 Task: Look for space in San Sebastián de los Reyes, Spain from 1st June, 2023 to 9th June, 2023 for 5 adults in price range Rs.6000 to Rs.12000. Place can be entire place with 3 bedrooms having 3 beds and 3 bathrooms. Property type can be house, flat, guest house. Booking option can be shelf check-in. Required host language is English.
Action: Mouse moved to (305, 144)
Screenshot: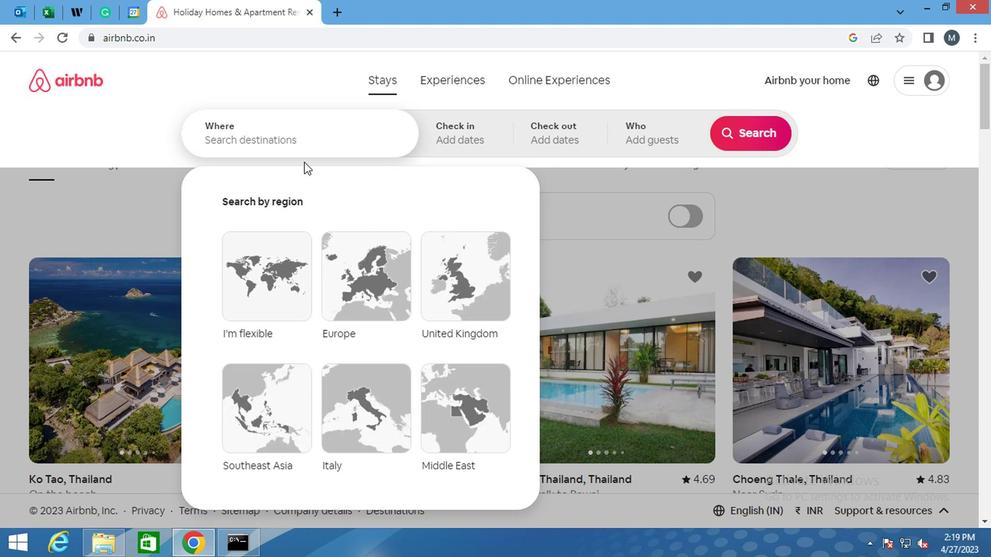 
Action: Mouse pressed left at (305, 144)
Screenshot: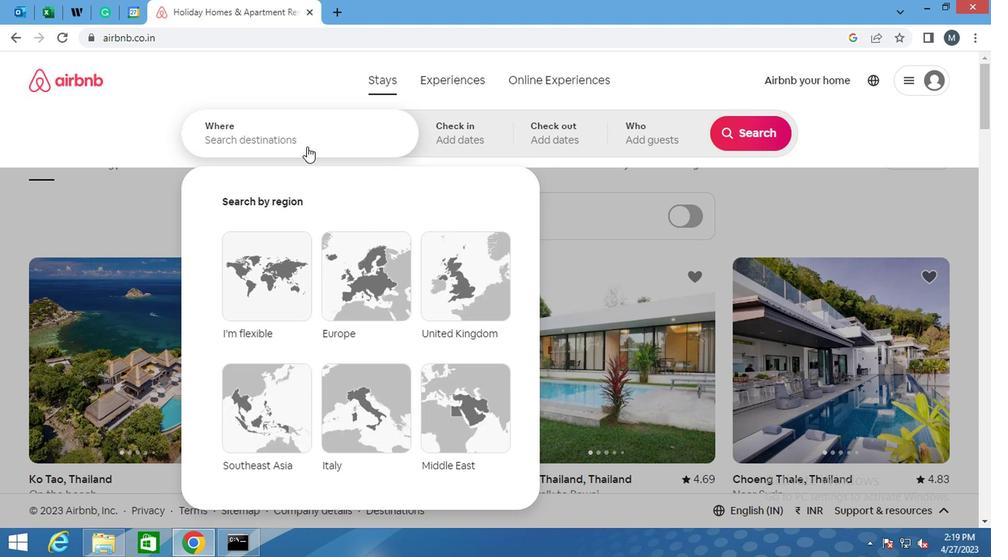 
Action: Key pressed <Key.shift>SAN<Key.space><Key.shift><Key.shift><Key.shift><Key.shift><Key.shift><Key.shift><Key.shift><Key.shift><Key.shift>SEBASTIAN<Key.space>DE<Key.space>LOS<Key.space><Key.shift>REYES,<Key.space><Key.shift>SPAIN
Screenshot: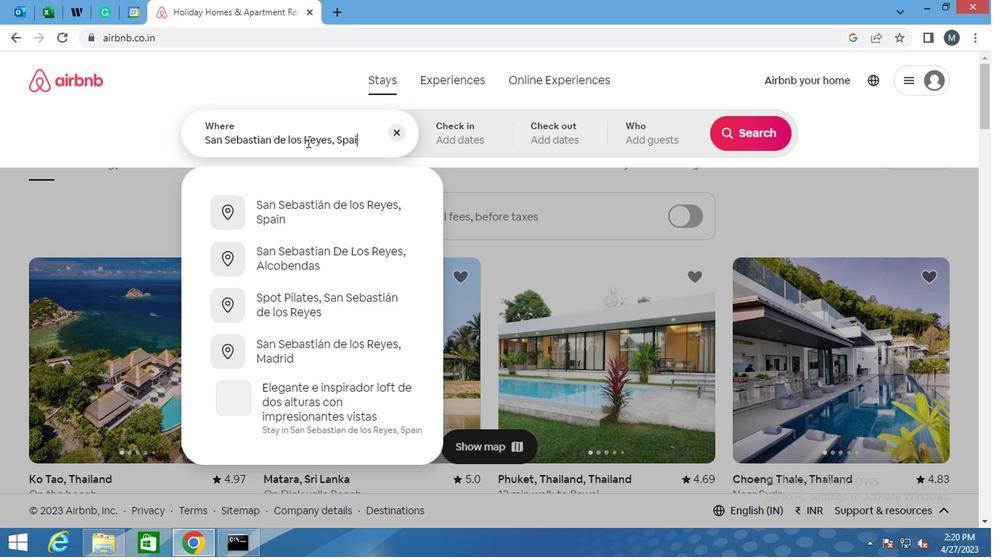 
Action: Mouse moved to (319, 216)
Screenshot: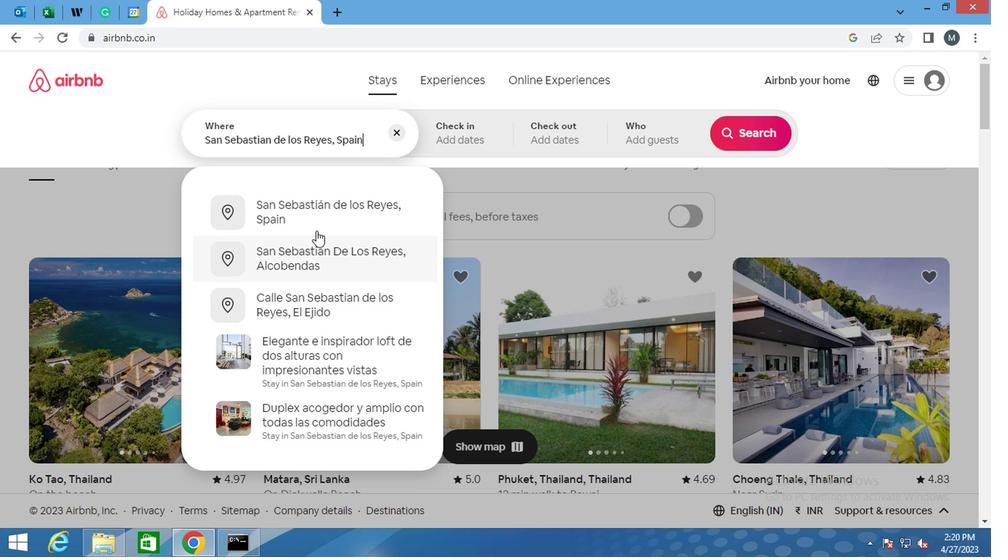 
Action: Mouse pressed left at (319, 216)
Screenshot: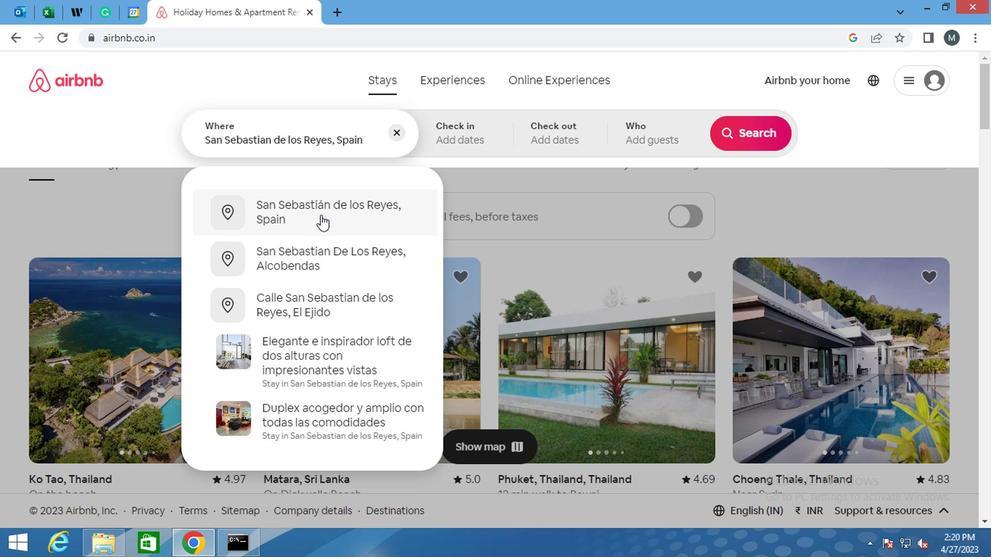 
Action: Mouse moved to (747, 245)
Screenshot: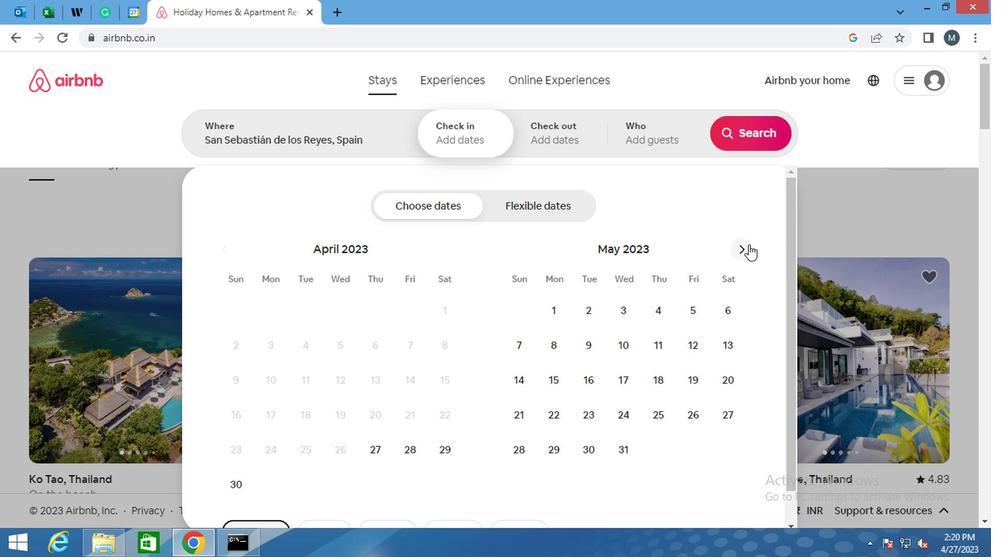 
Action: Mouse pressed left at (747, 245)
Screenshot: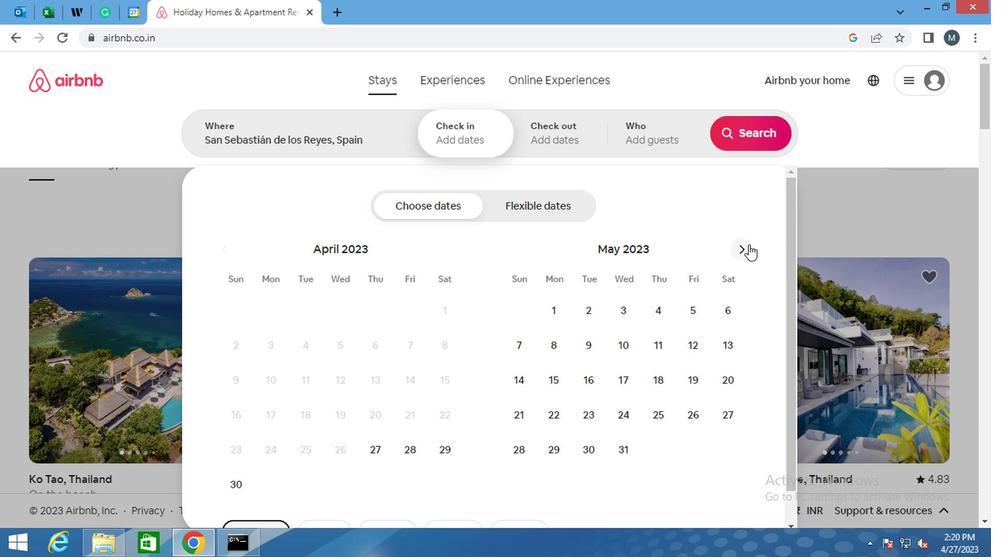 
Action: Mouse moved to (744, 245)
Screenshot: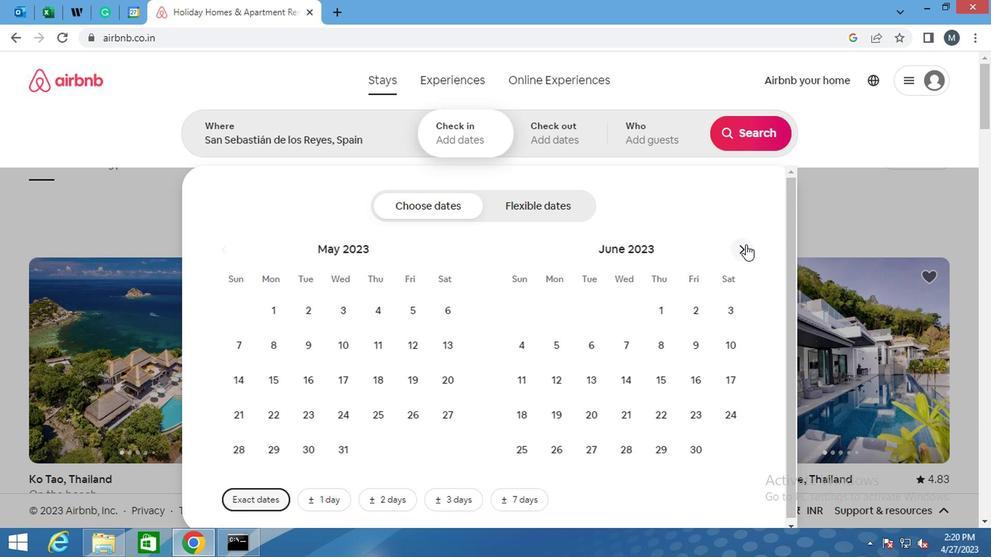 
Action: Mouse pressed left at (744, 245)
Screenshot: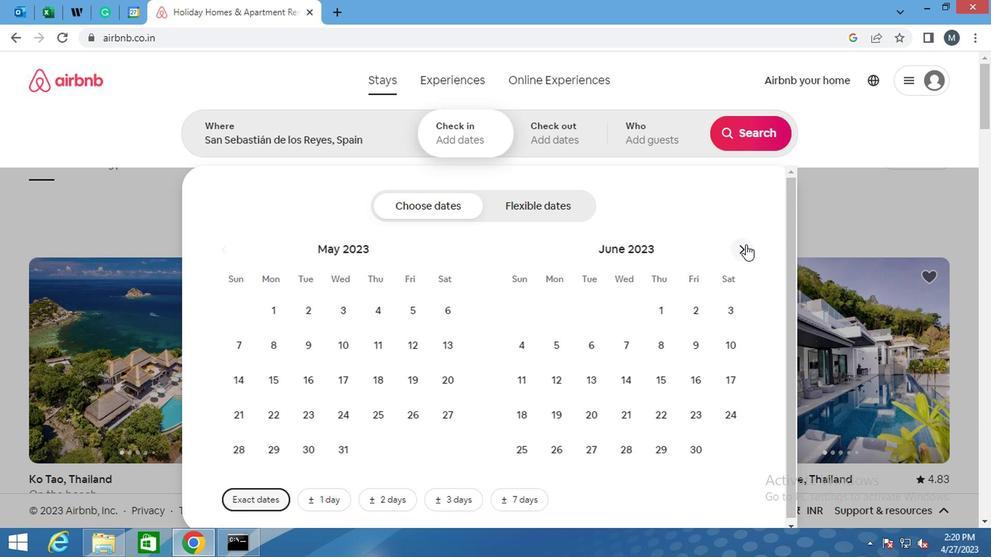 
Action: Mouse moved to (372, 310)
Screenshot: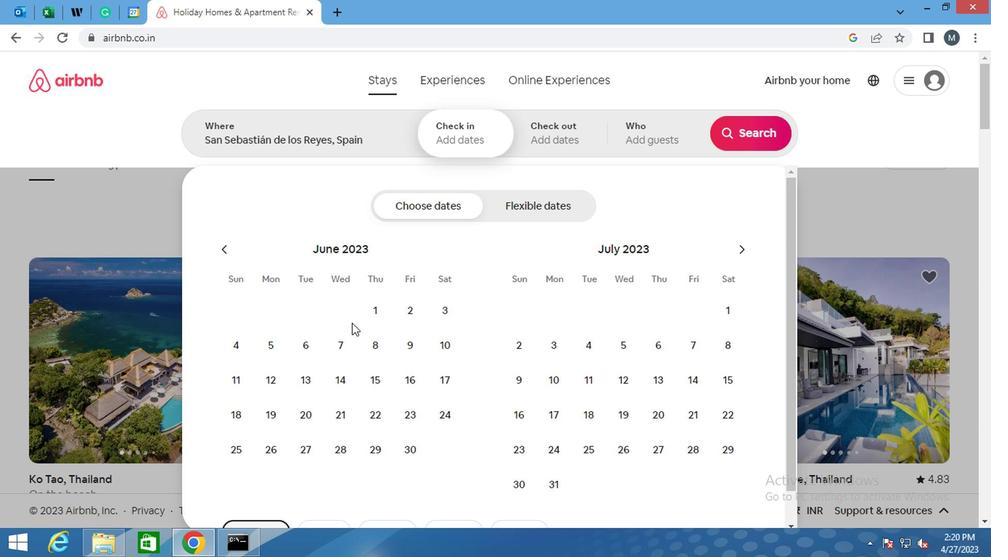 
Action: Mouse pressed left at (372, 310)
Screenshot: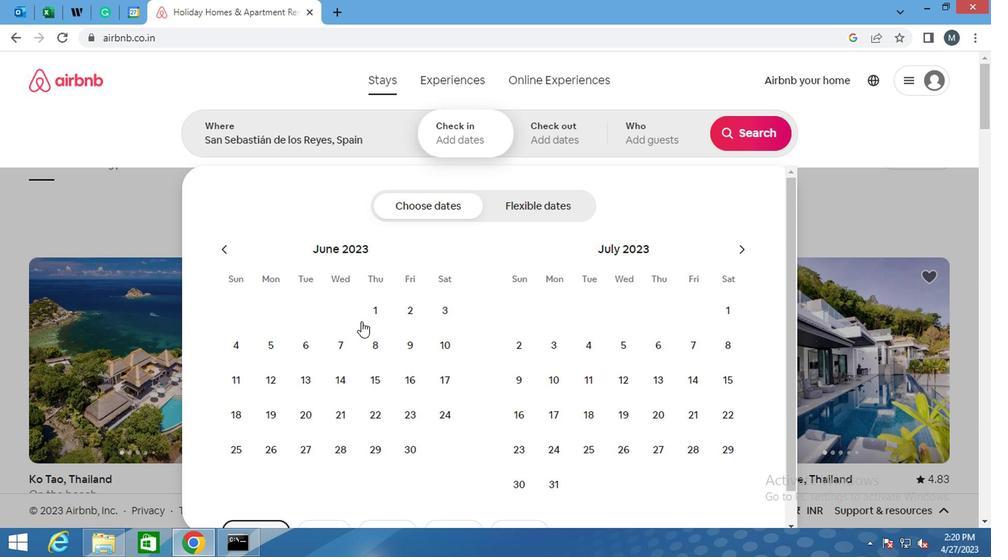 
Action: Mouse moved to (405, 346)
Screenshot: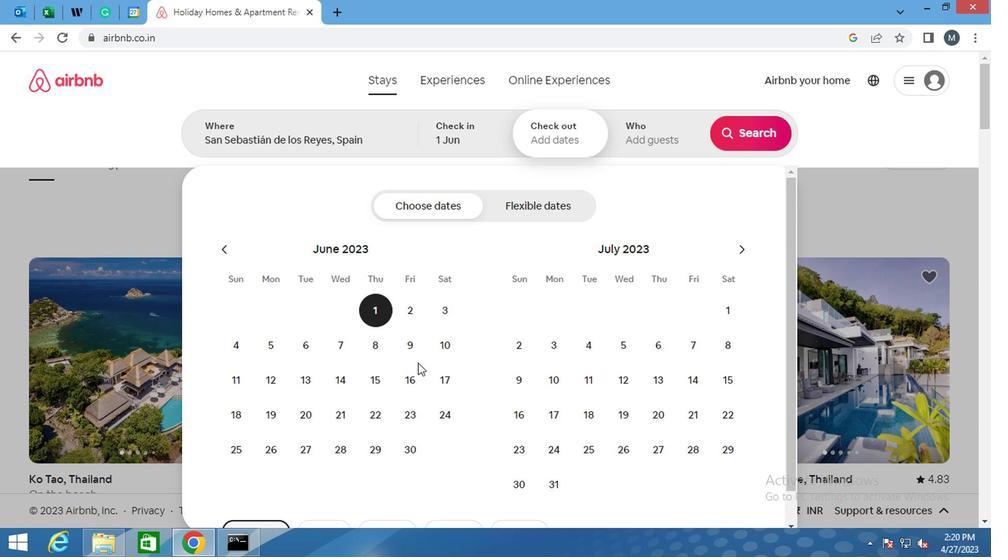 
Action: Mouse pressed left at (405, 346)
Screenshot: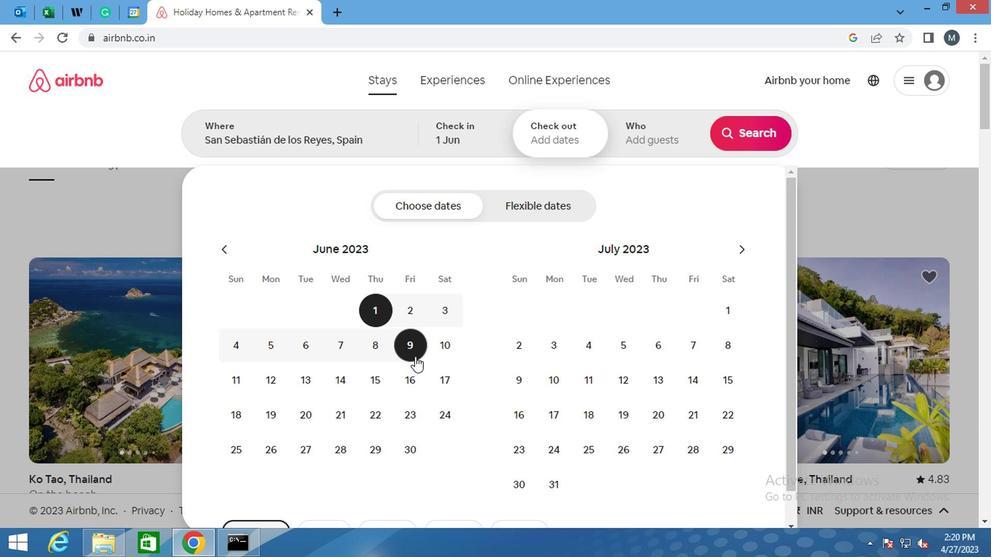 
Action: Mouse moved to (636, 129)
Screenshot: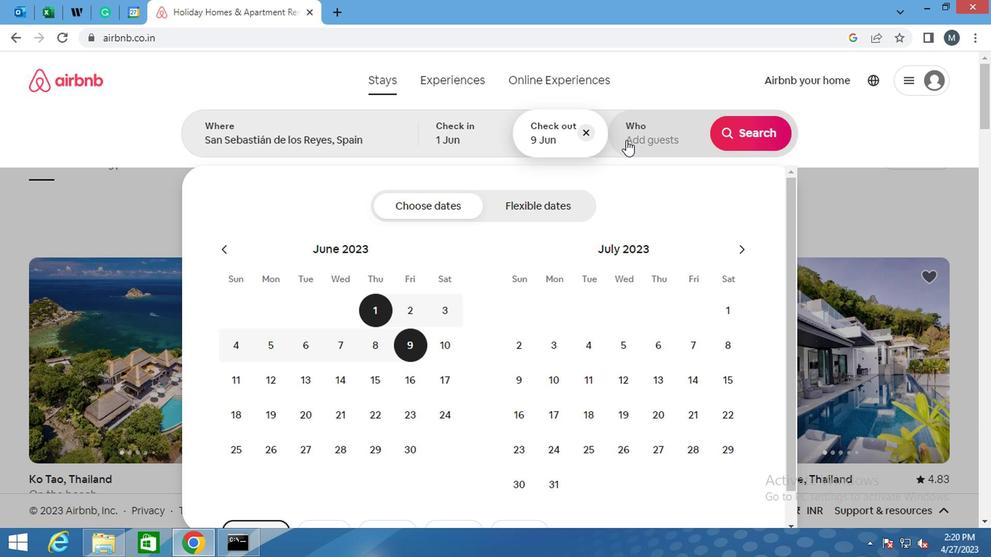 
Action: Mouse pressed left at (636, 129)
Screenshot: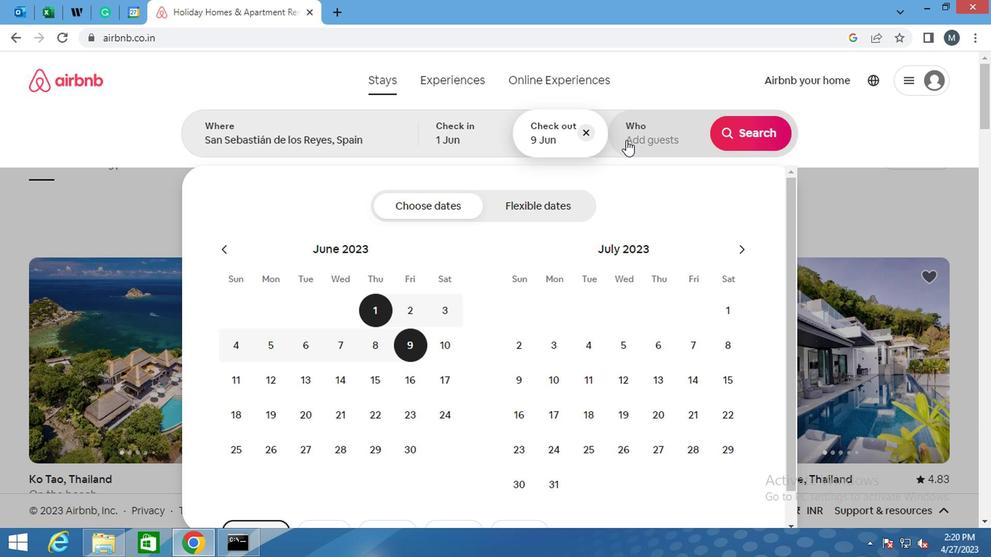 
Action: Mouse moved to (756, 209)
Screenshot: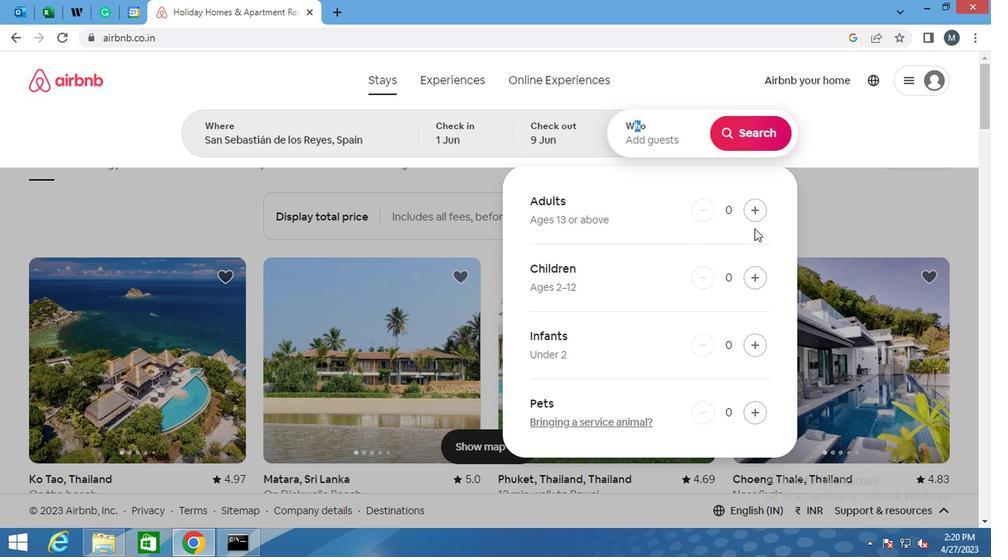 
Action: Mouse pressed left at (756, 209)
Screenshot: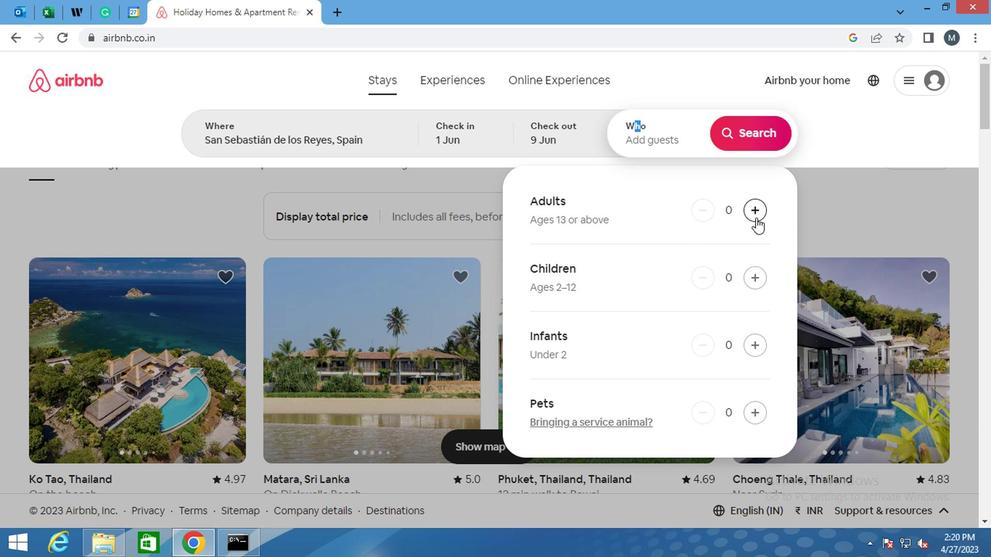 
Action: Mouse moved to (757, 209)
Screenshot: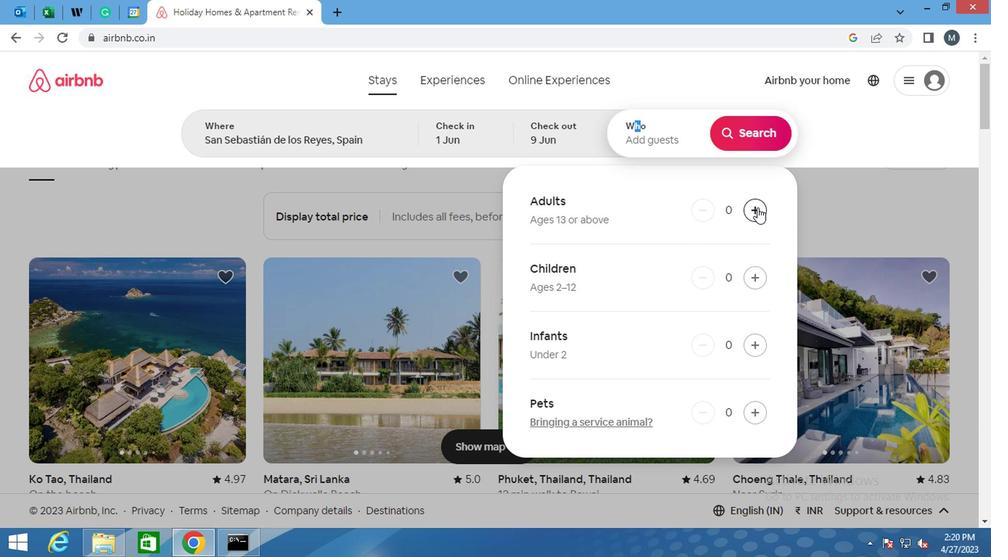 
Action: Mouse pressed left at (757, 209)
Screenshot: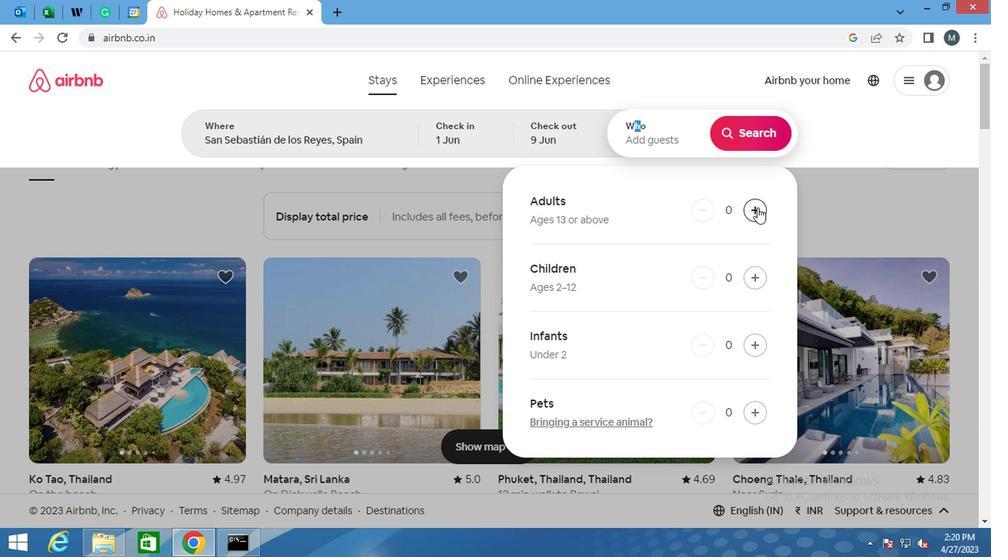 
Action: Mouse pressed left at (757, 209)
Screenshot: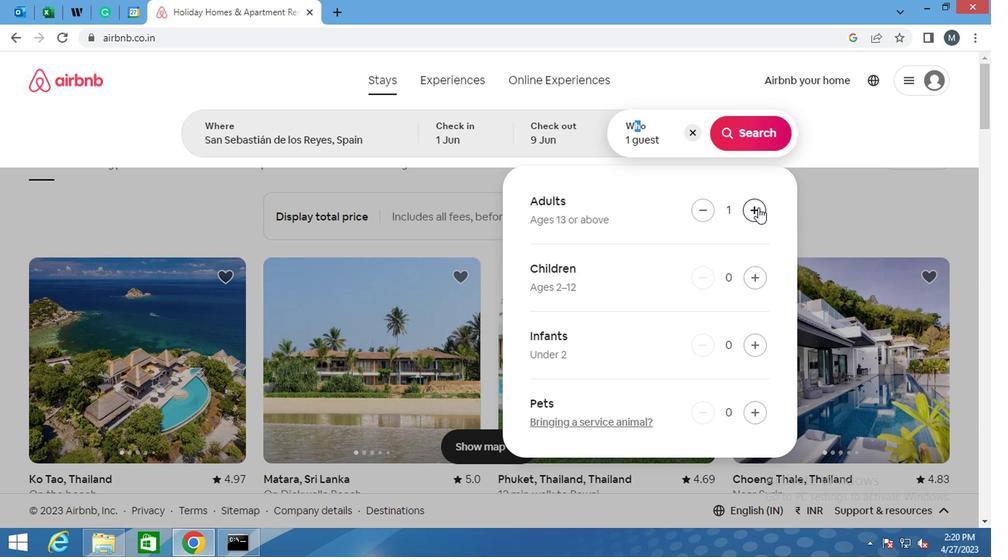 
Action: Mouse moved to (757, 209)
Screenshot: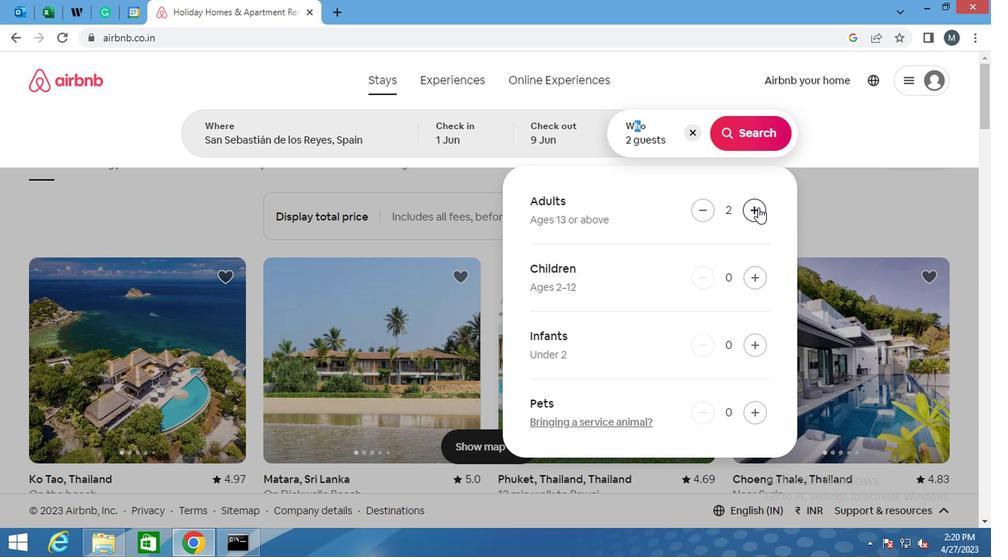 
Action: Mouse pressed left at (757, 209)
Screenshot: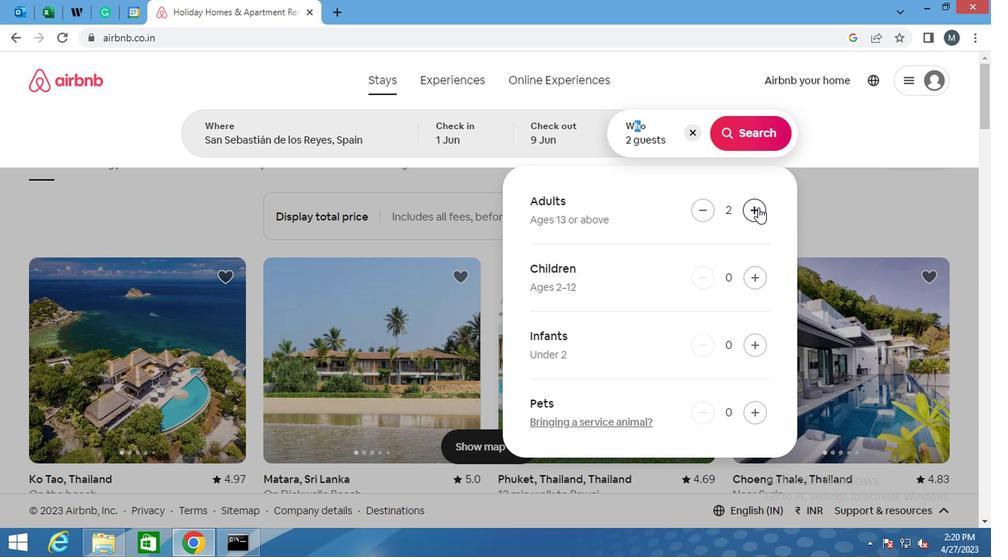 
Action: Mouse pressed left at (757, 209)
Screenshot: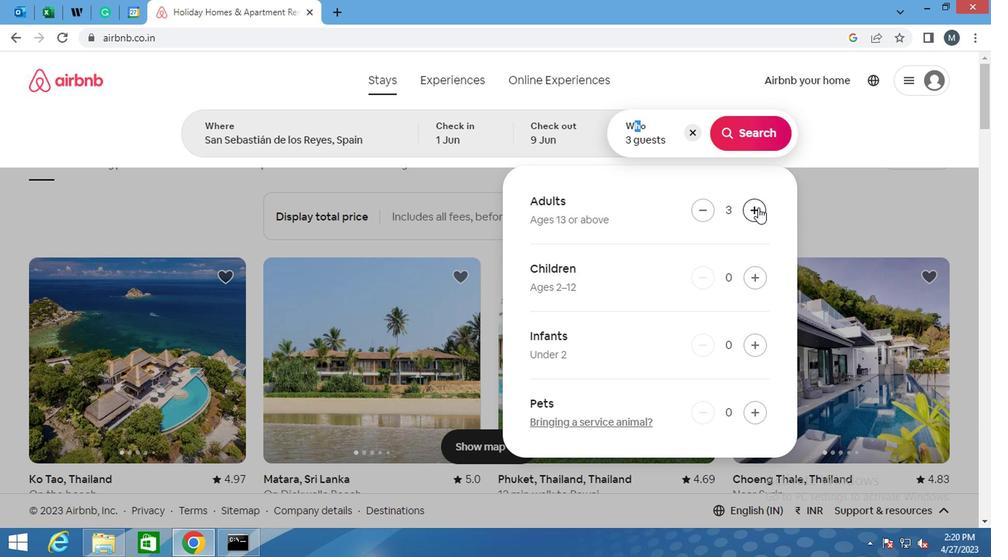 
Action: Mouse moved to (756, 136)
Screenshot: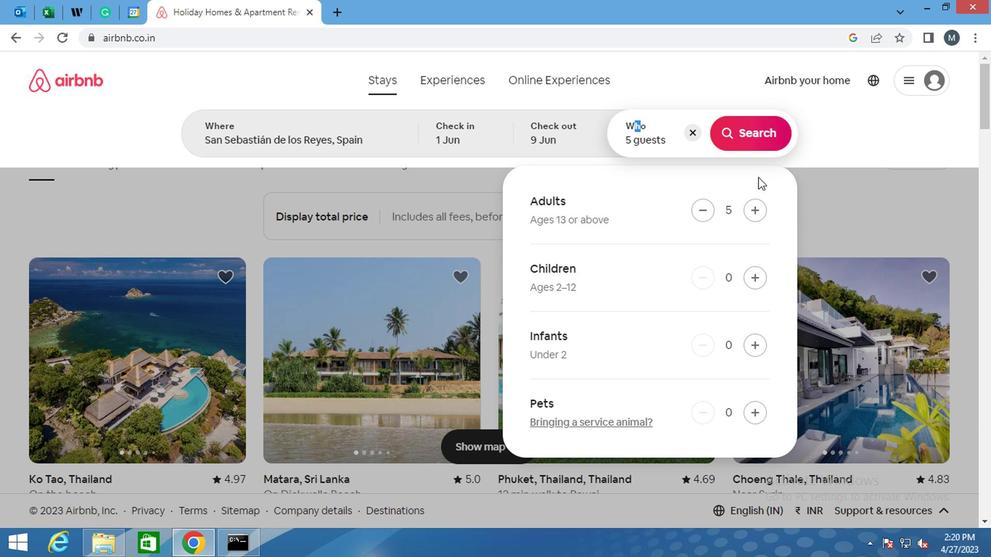 
Action: Mouse pressed left at (756, 136)
Screenshot: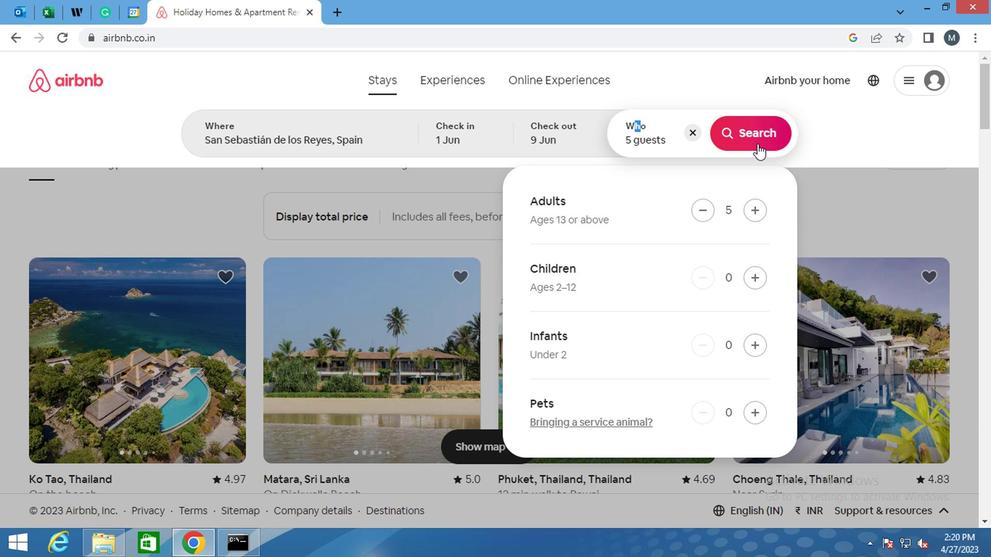 
Action: Mouse moved to (926, 140)
Screenshot: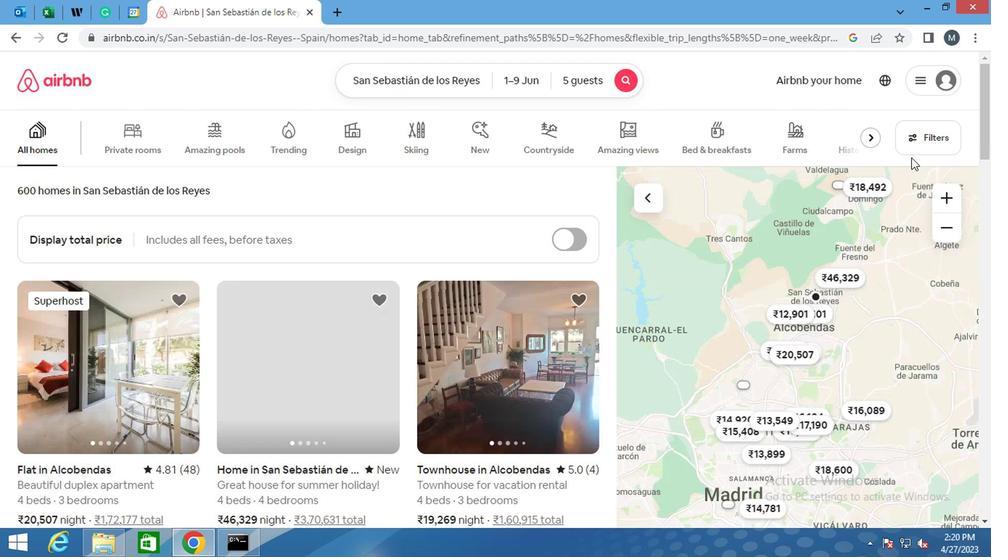 
Action: Mouse pressed left at (926, 140)
Screenshot: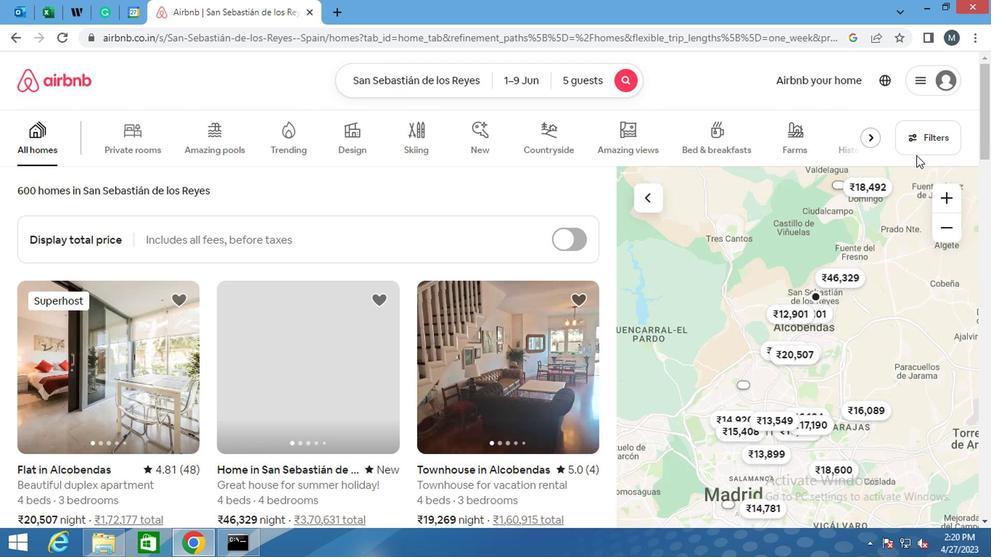 
Action: Mouse moved to (396, 311)
Screenshot: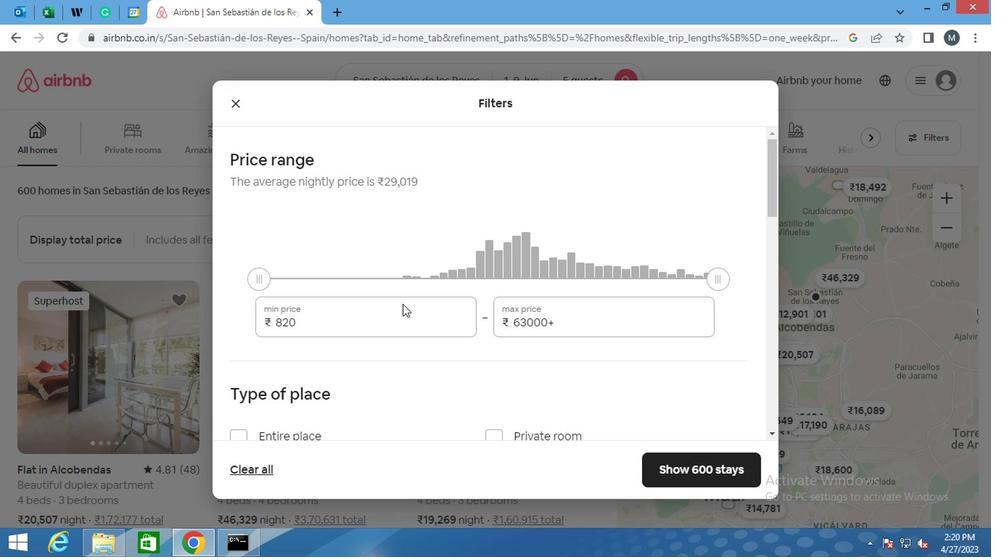 
Action: Mouse pressed left at (396, 311)
Screenshot: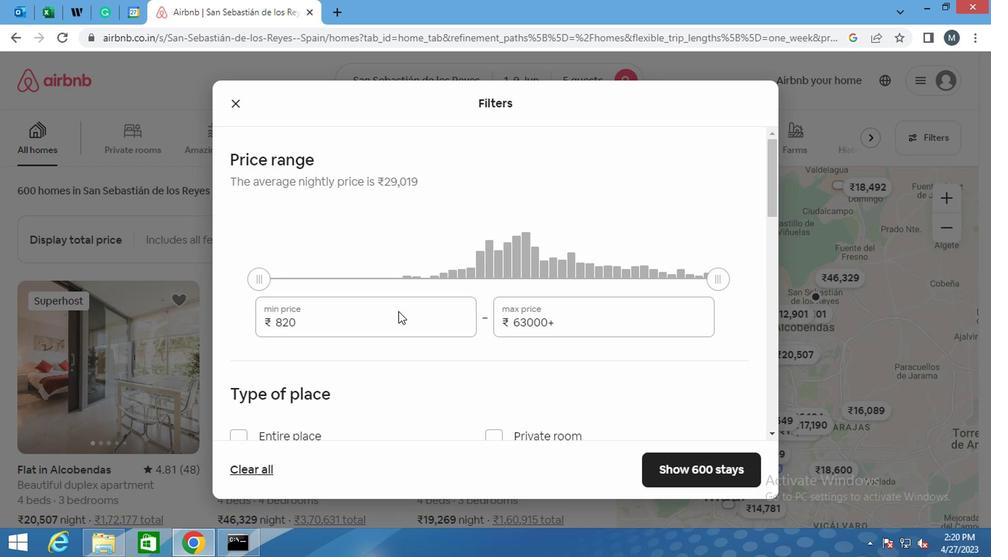 
Action: Mouse moved to (394, 314)
Screenshot: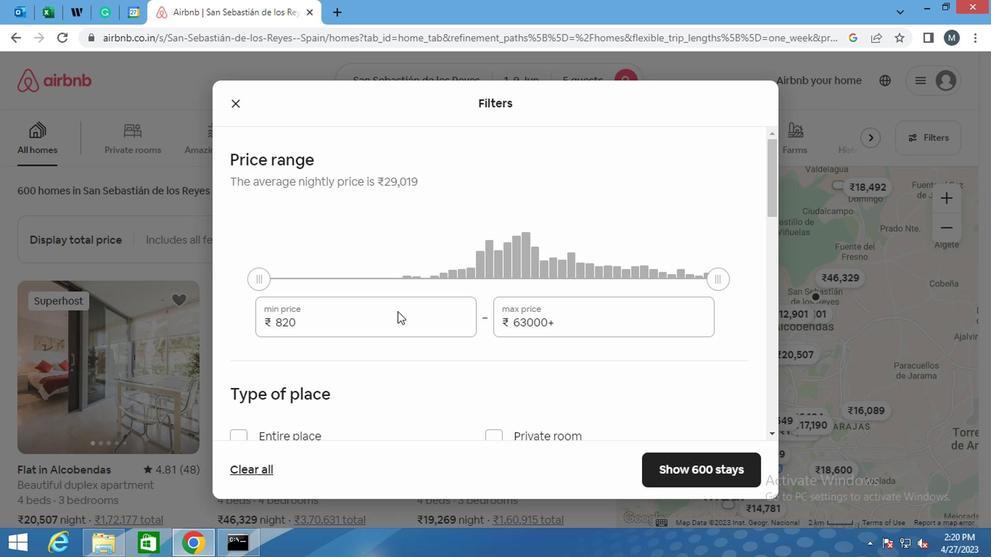 
Action: Key pressed <Key.backspace><Key.backspace><Key.backspace><Key.backspace><Key.backspace><Key.backspace><Key.backspace><Key.backspace>6000
Screenshot: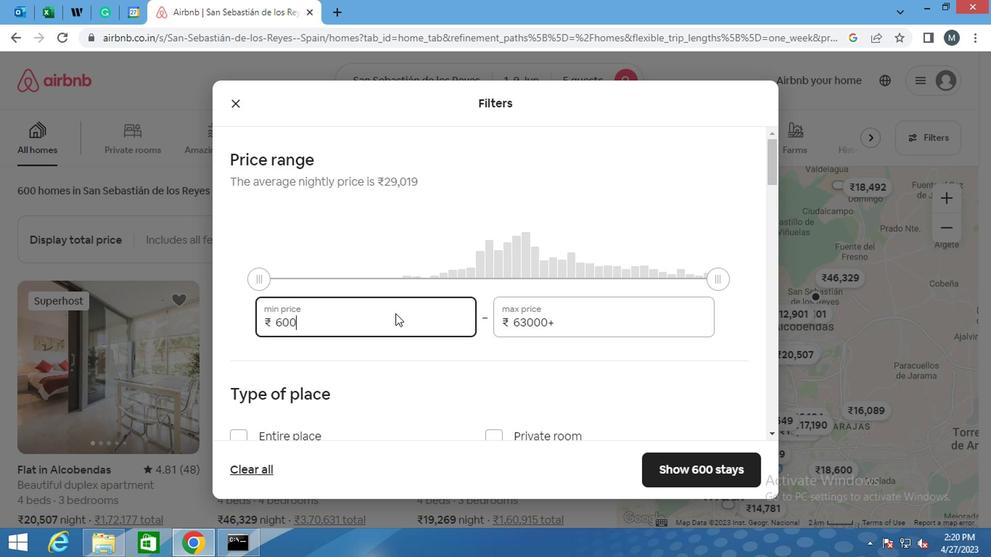 
Action: Mouse moved to (561, 323)
Screenshot: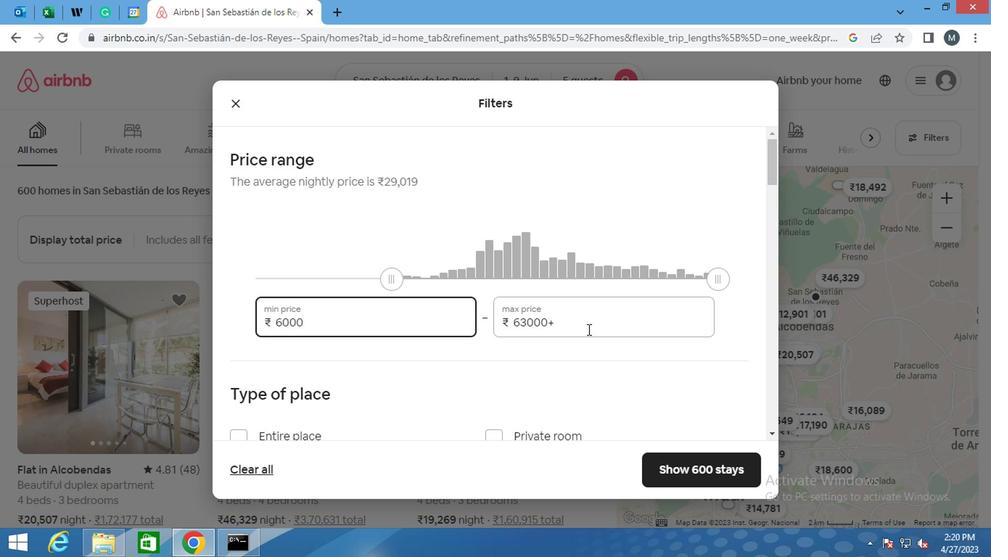 
Action: Mouse pressed left at (561, 323)
Screenshot: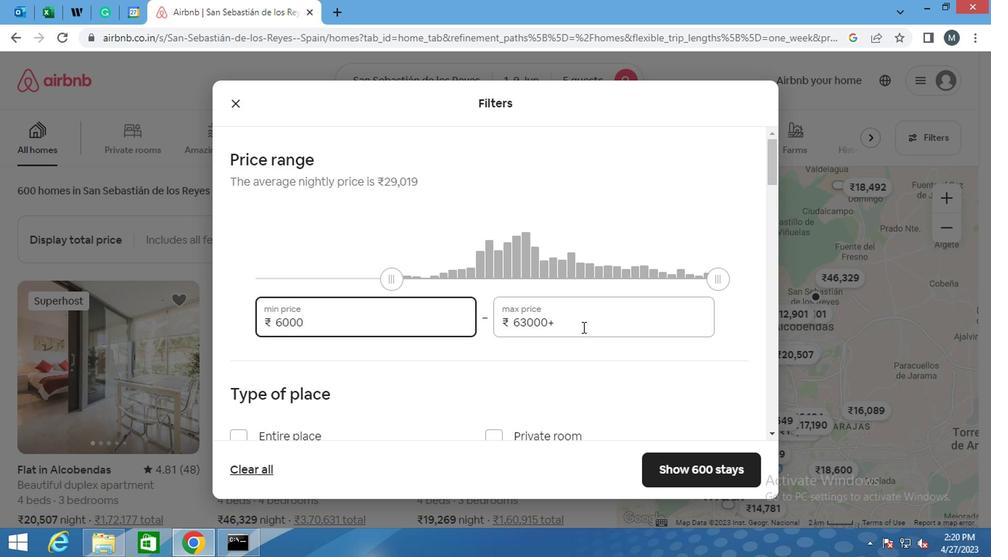 
Action: Mouse pressed left at (561, 323)
Screenshot: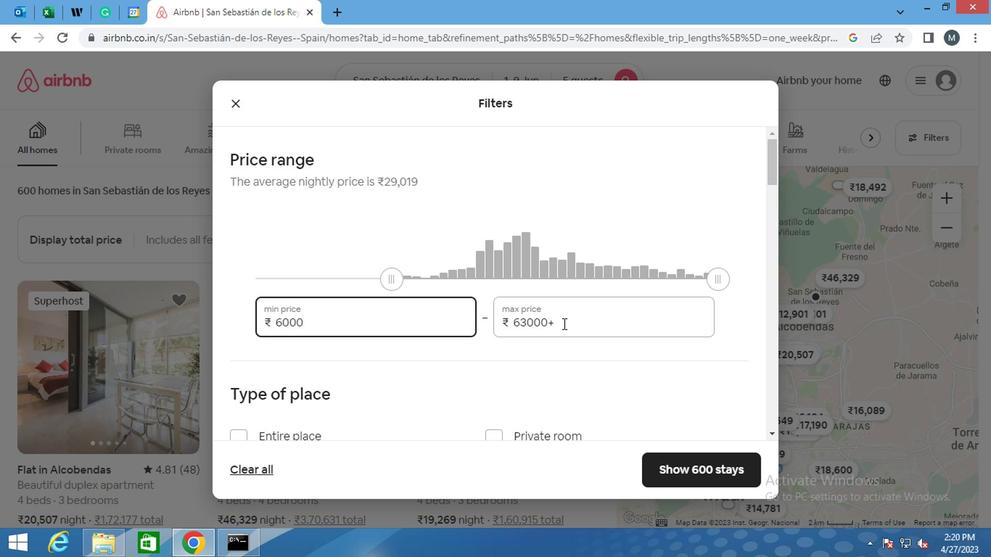 
Action: Mouse pressed left at (561, 323)
Screenshot: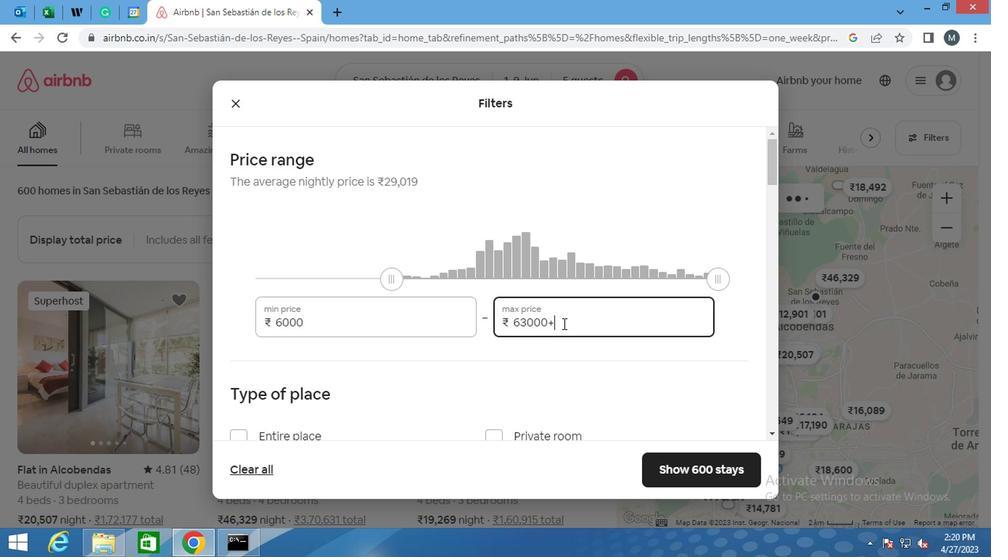 
Action: Mouse pressed left at (561, 323)
Screenshot: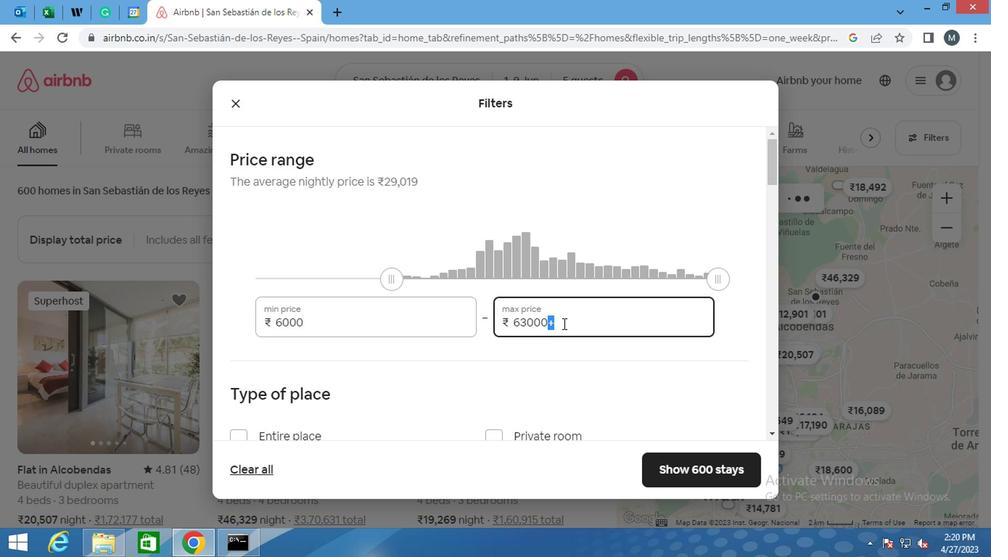 
Action: Key pressed 12000
Screenshot: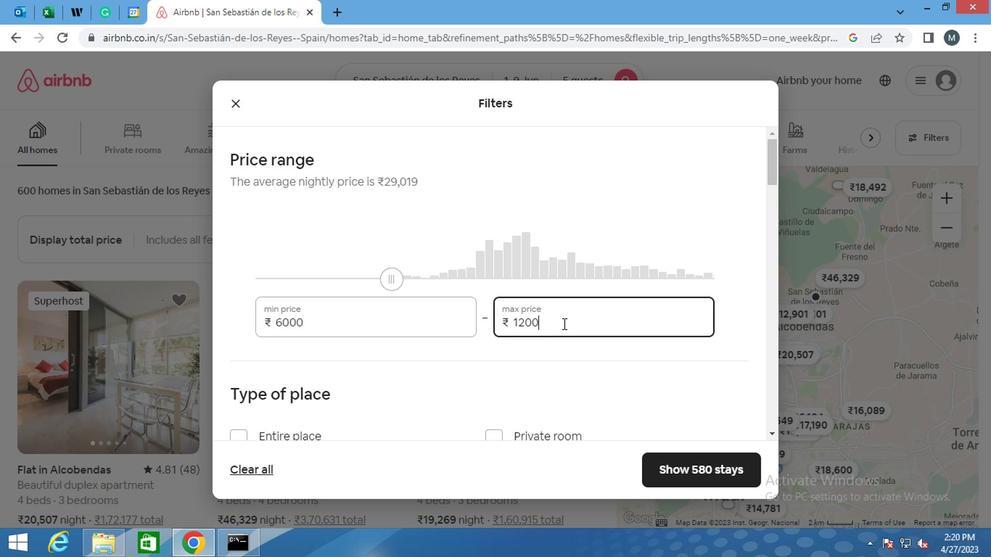 
Action: Mouse moved to (527, 326)
Screenshot: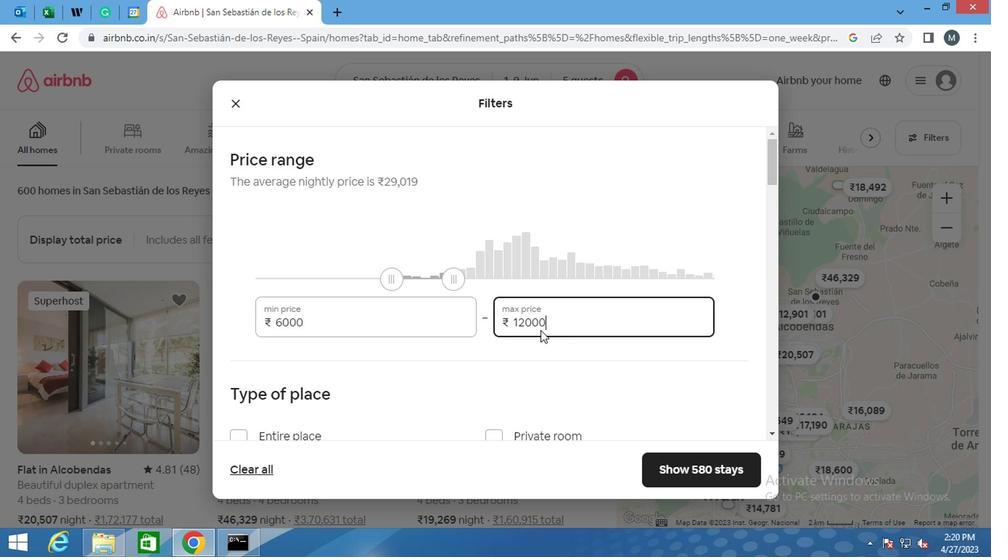 
Action: Mouse scrolled (527, 325) with delta (0, -1)
Screenshot: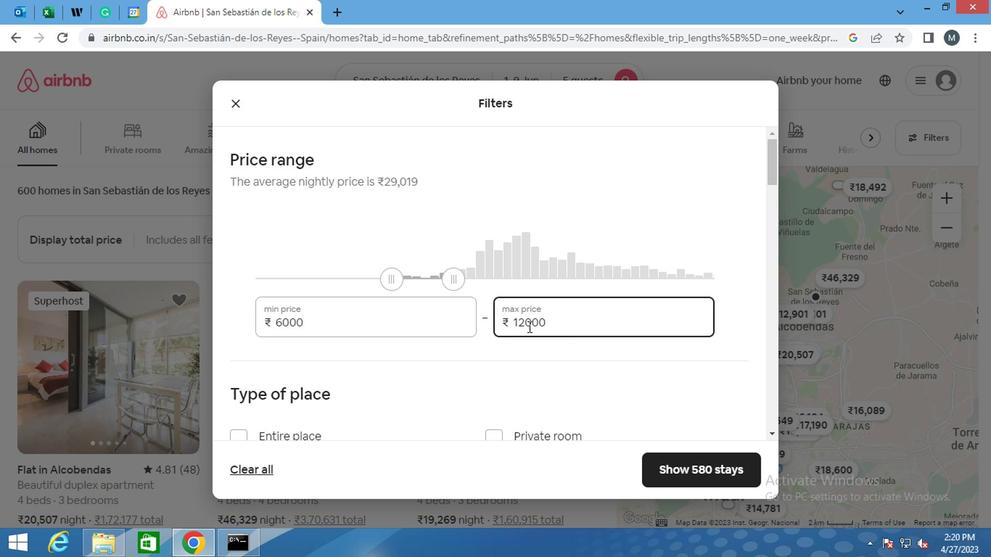 
Action: Mouse scrolled (527, 325) with delta (0, -1)
Screenshot: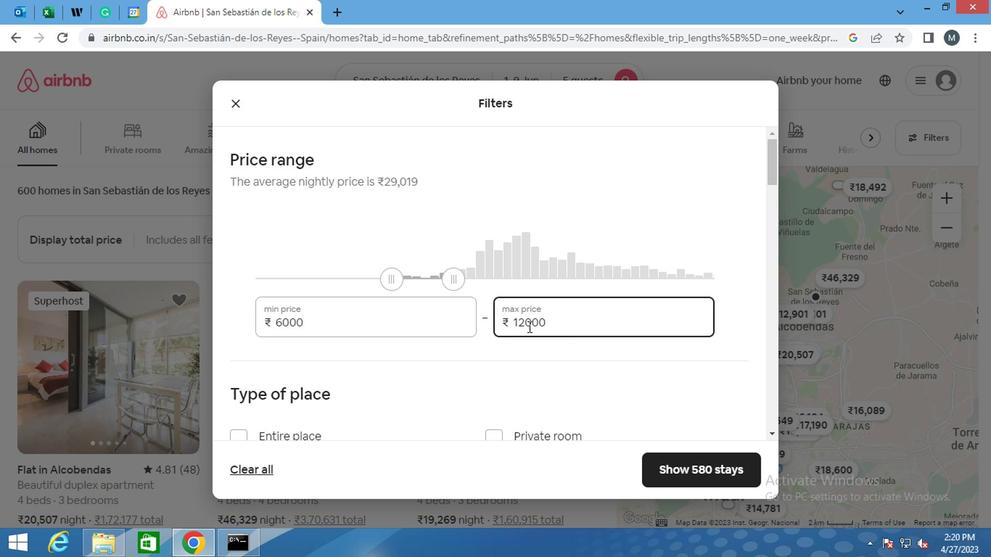 
Action: Mouse moved to (348, 331)
Screenshot: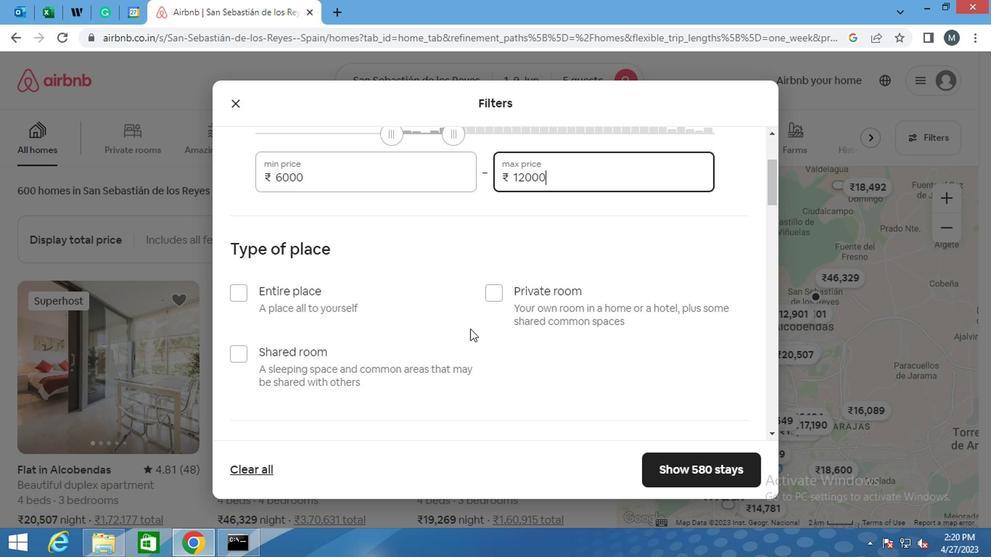 
Action: Mouse scrolled (348, 330) with delta (0, 0)
Screenshot: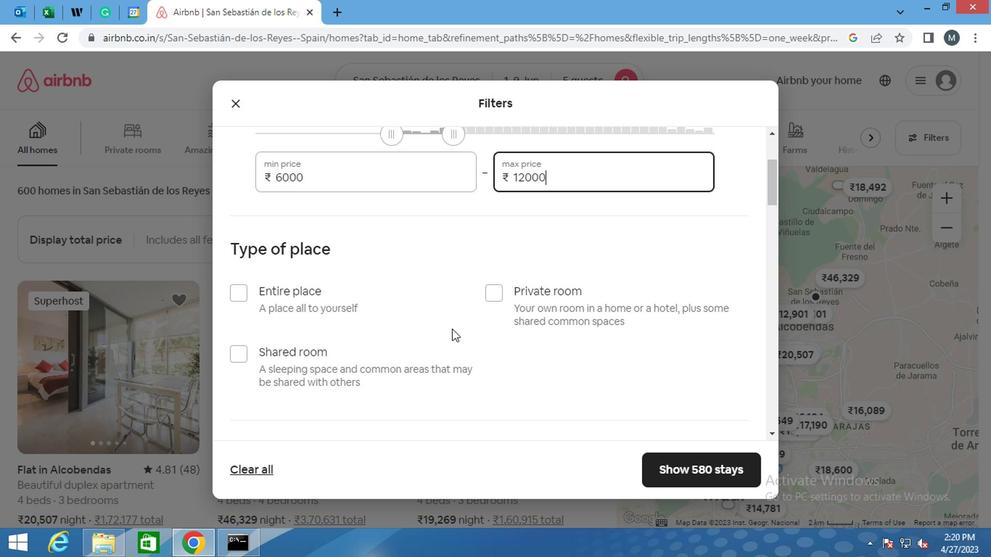 
Action: Mouse moved to (232, 220)
Screenshot: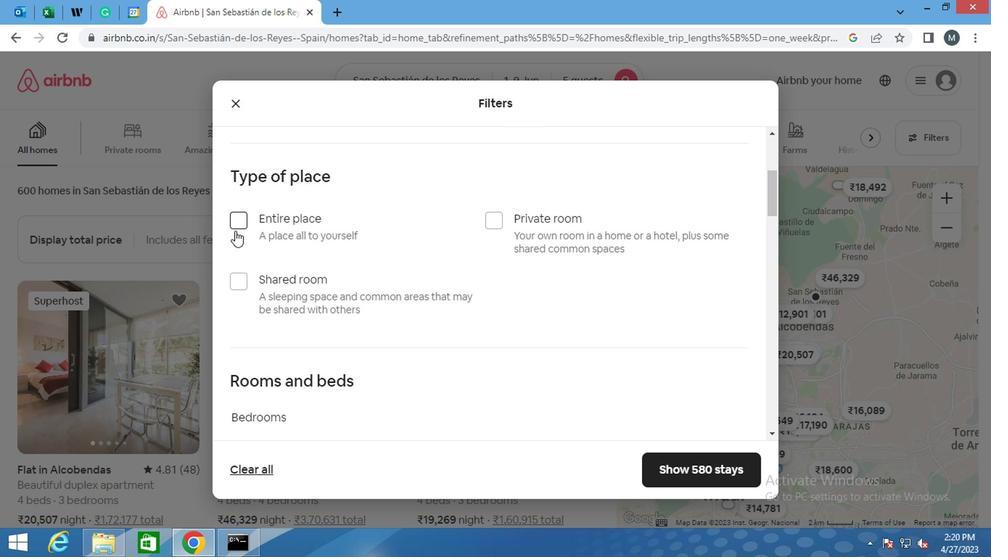 
Action: Mouse pressed left at (232, 220)
Screenshot: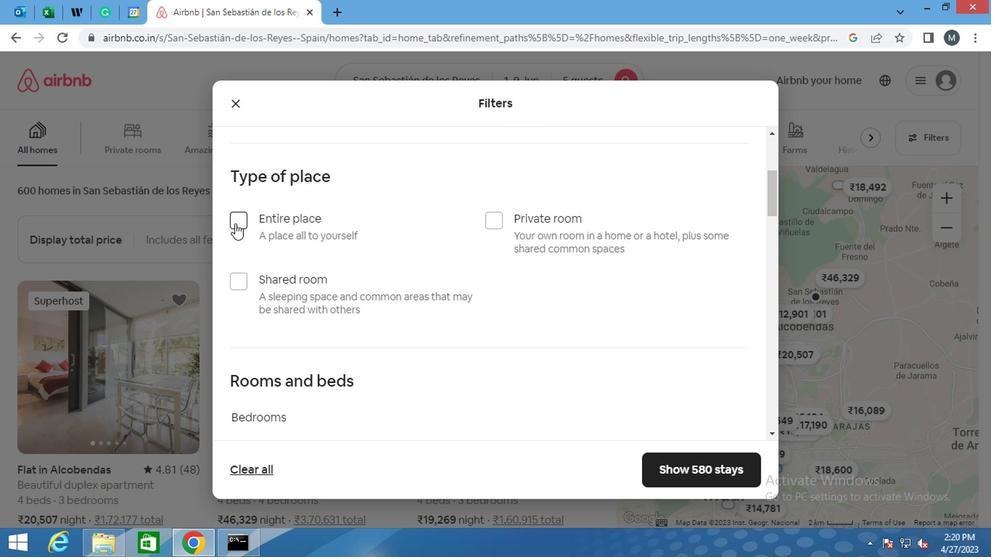 
Action: Mouse moved to (335, 245)
Screenshot: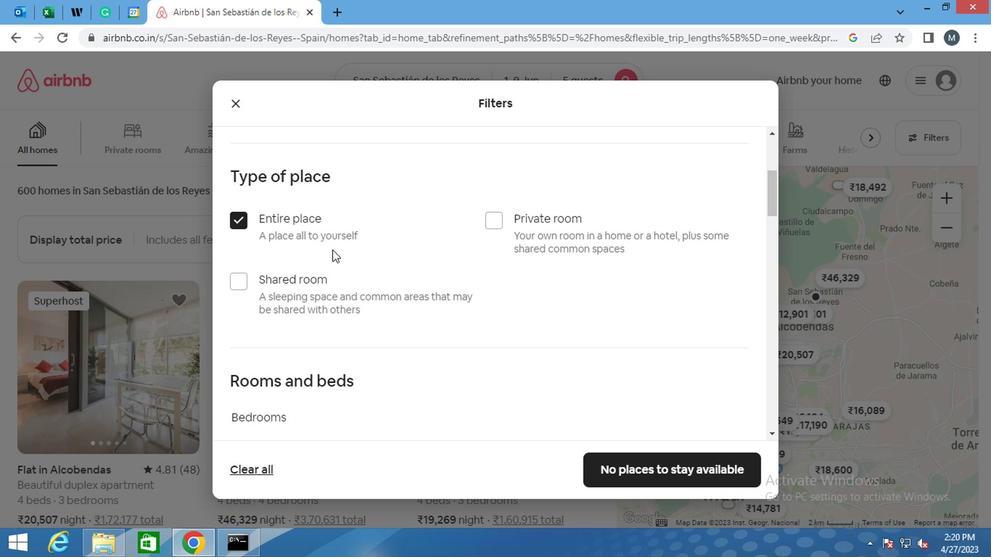 
Action: Mouse scrolled (335, 244) with delta (0, -1)
Screenshot: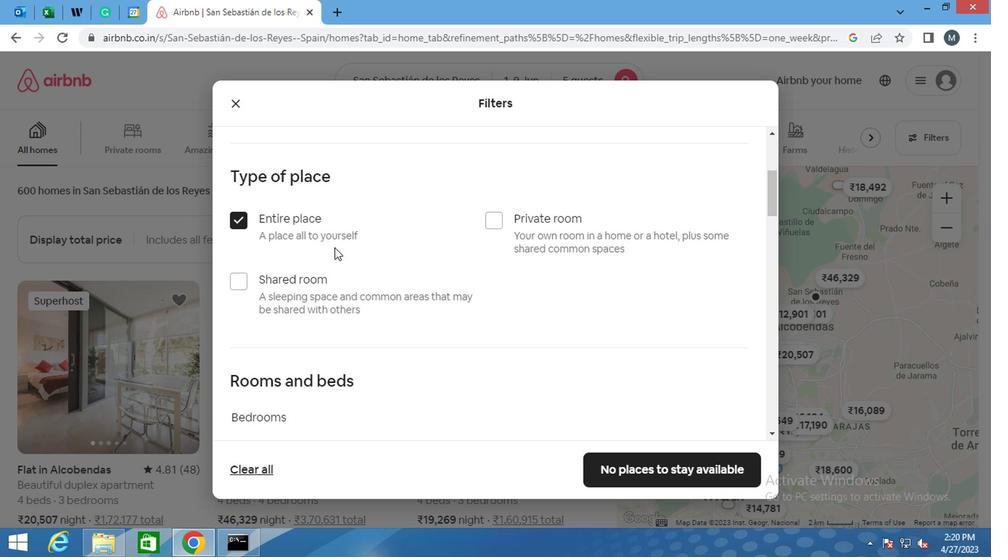 
Action: Mouse scrolled (335, 244) with delta (0, -1)
Screenshot: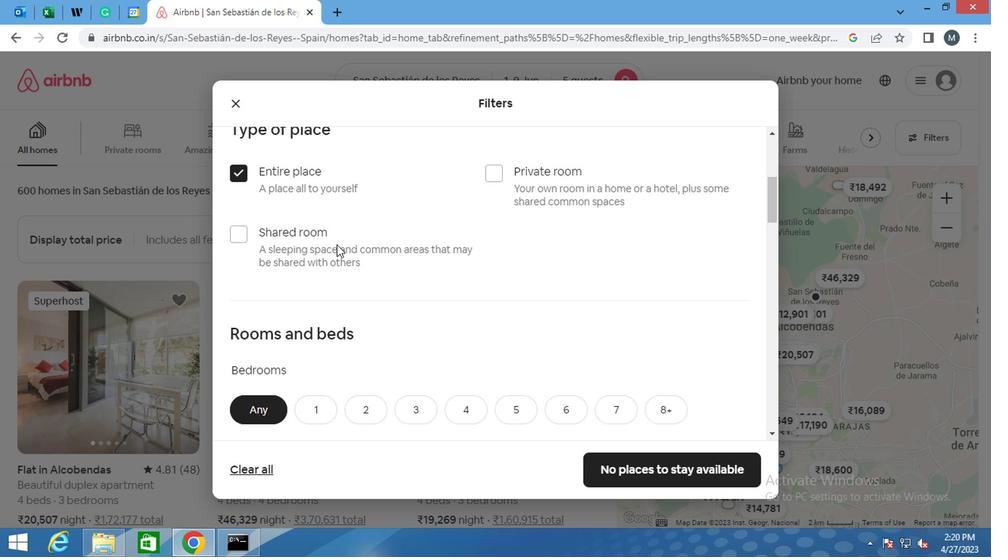 
Action: Mouse moved to (405, 315)
Screenshot: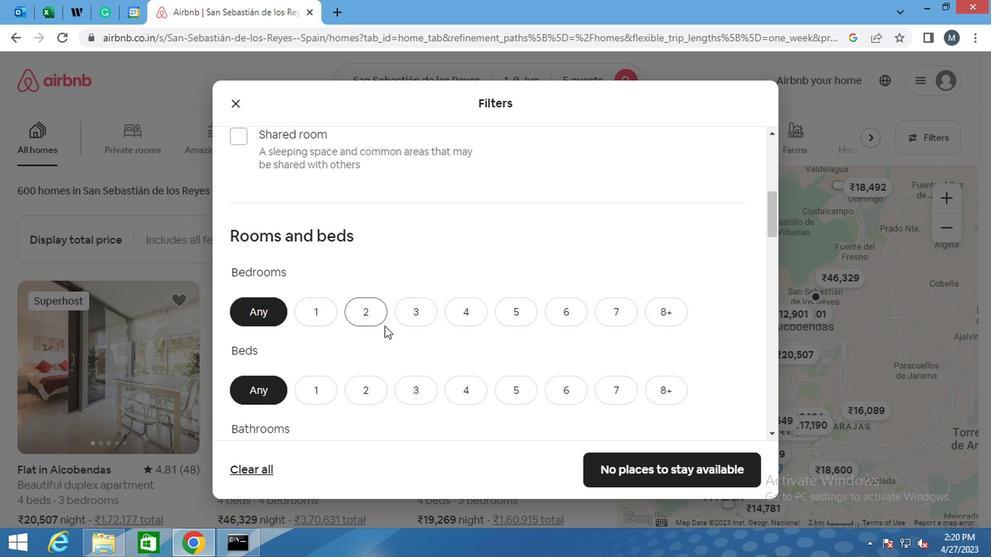 
Action: Mouse pressed left at (405, 315)
Screenshot: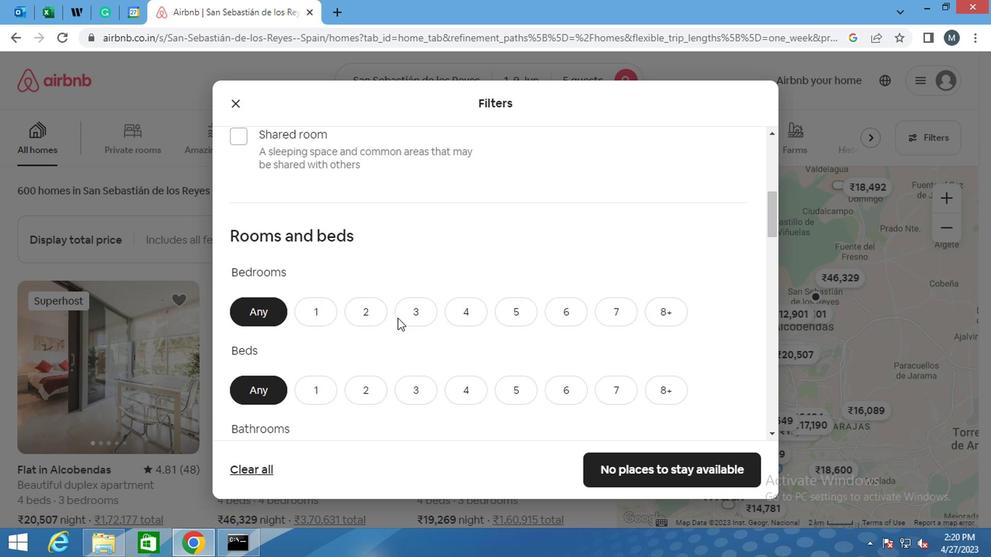 
Action: Mouse moved to (404, 314)
Screenshot: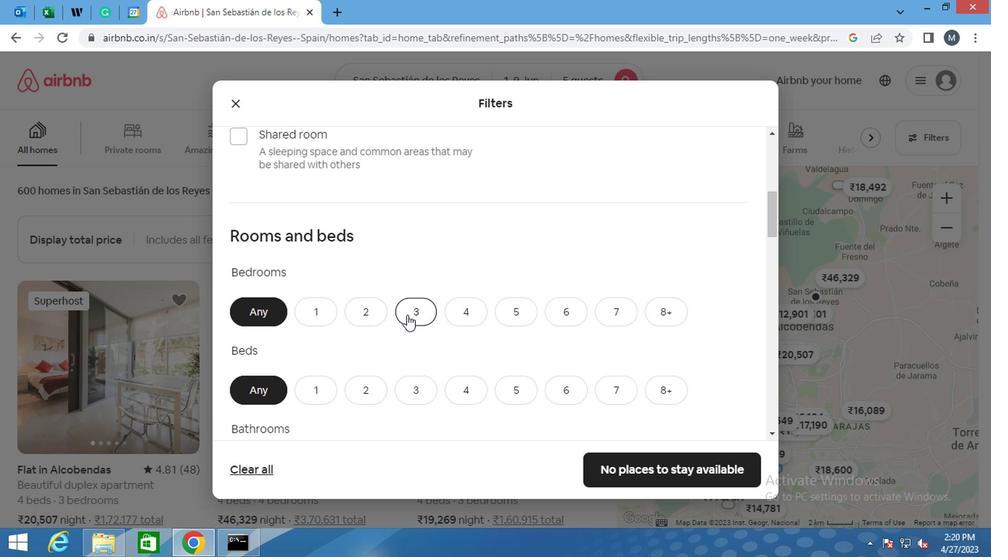 
Action: Mouse scrolled (404, 314) with delta (0, 0)
Screenshot: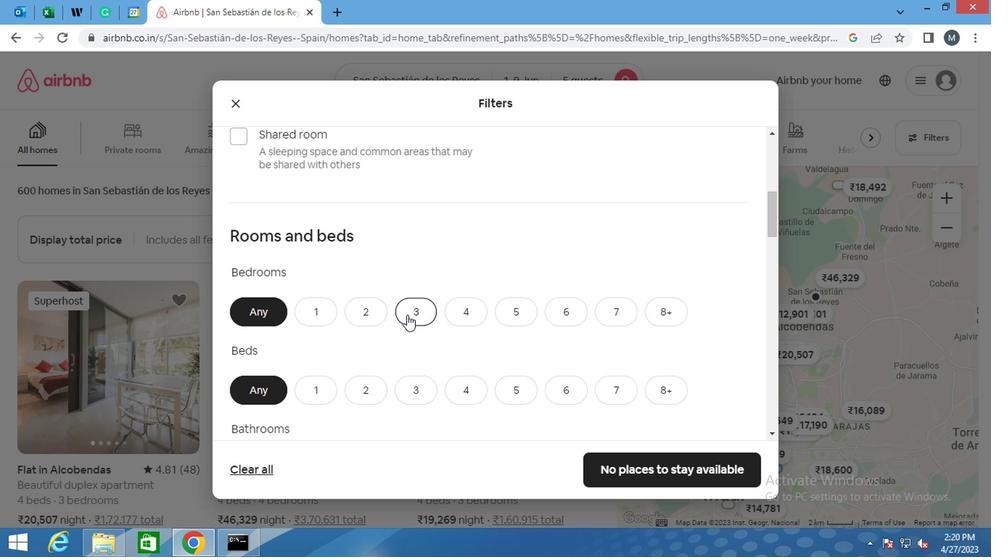 
Action: Mouse moved to (403, 315)
Screenshot: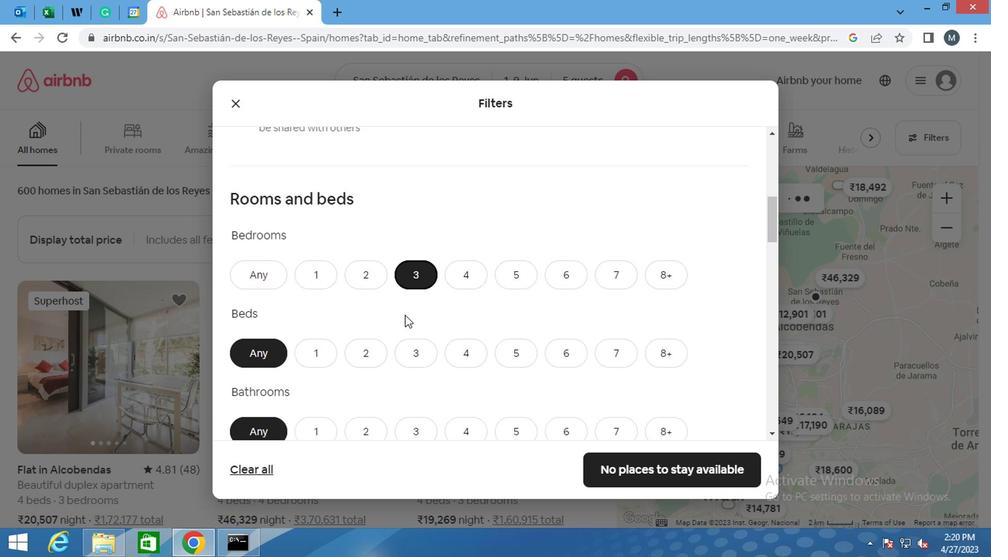 
Action: Mouse pressed left at (403, 315)
Screenshot: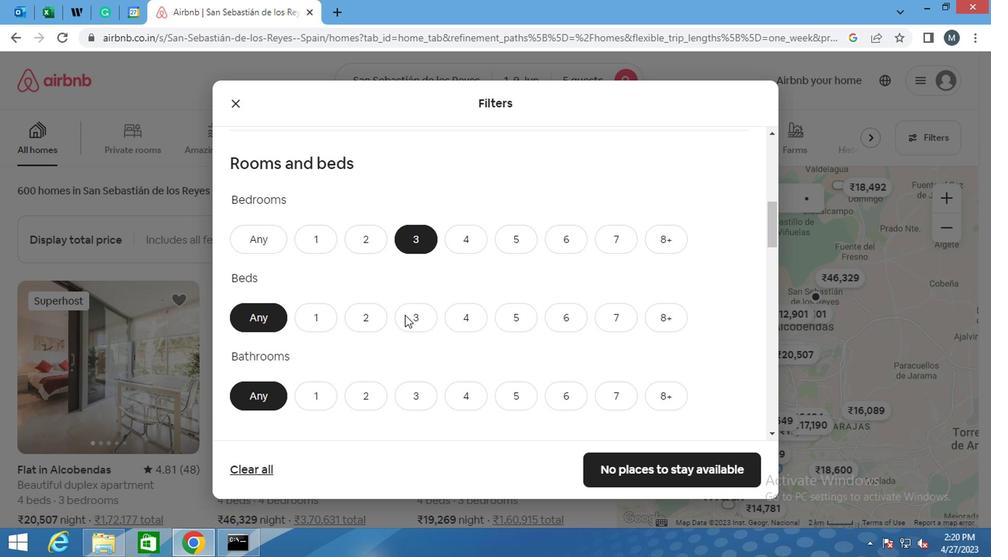 
Action: Mouse moved to (403, 312)
Screenshot: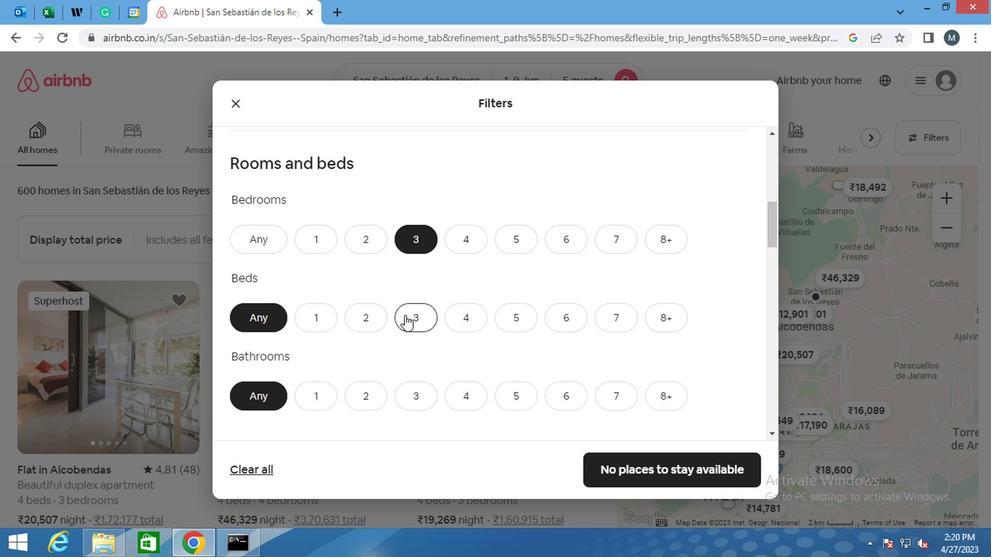 
Action: Mouse scrolled (403, 312) with delta (0, 0)
Screenshot: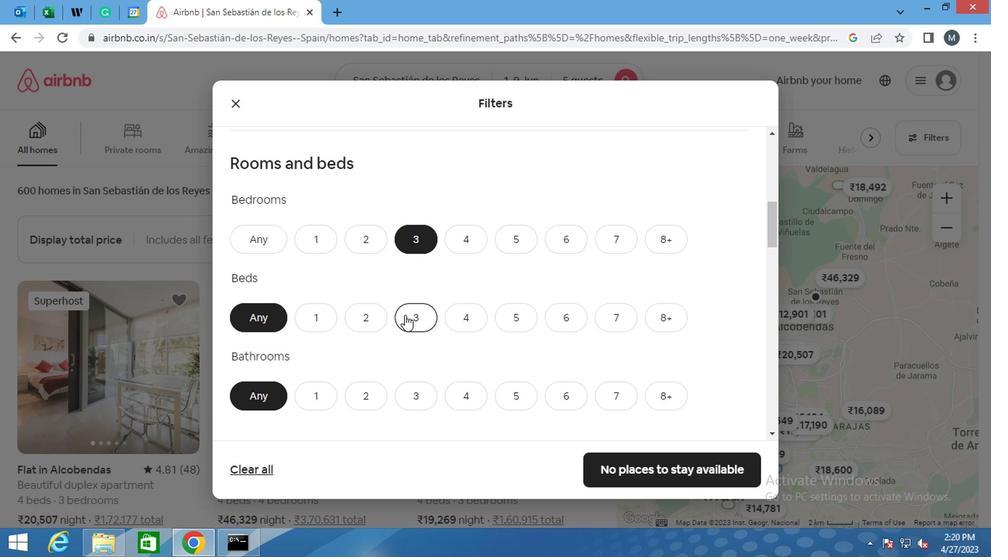
Action: Mouse moved to (402, 312)
Screenshot: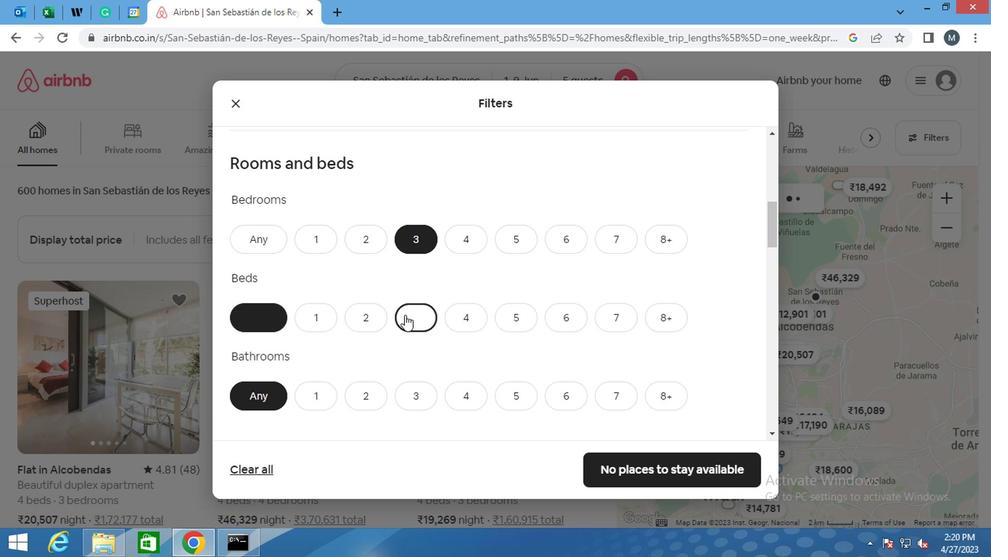 
Action: Mouse scrolled (402, 312) with delta (0, 0)
Screenshot: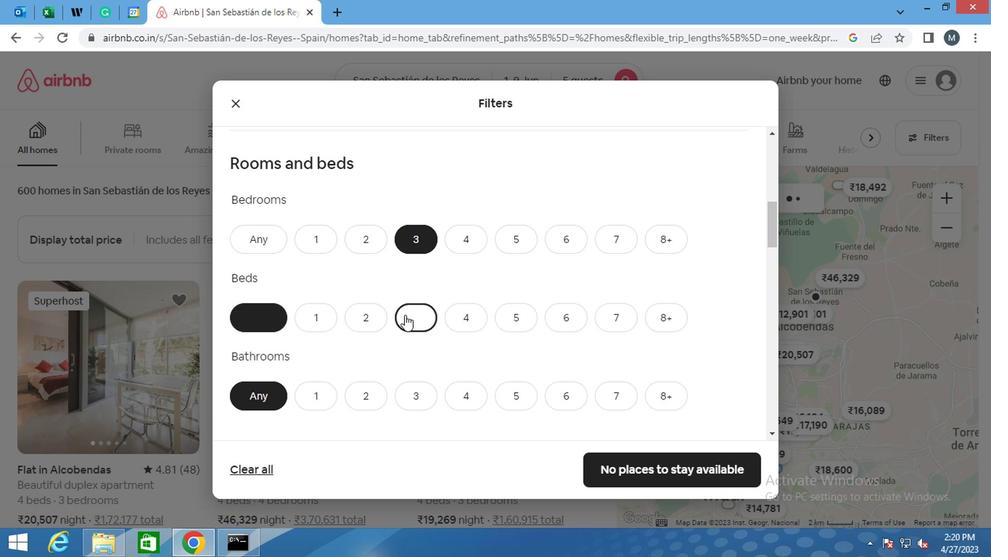 
Action: Mouse moved to (413, 260)
Screenshot: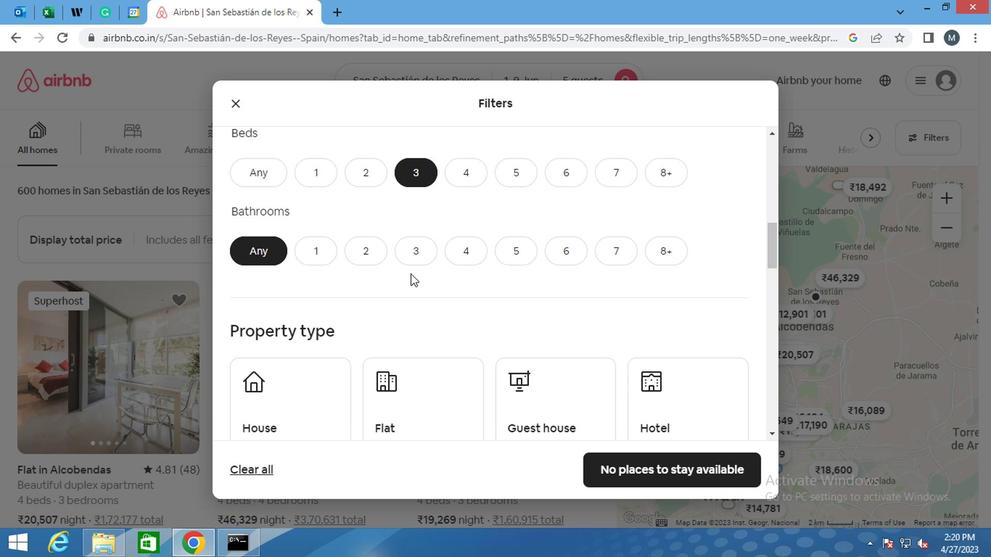 
Action: Mouse pressed left at (413, 260)
Screenshot: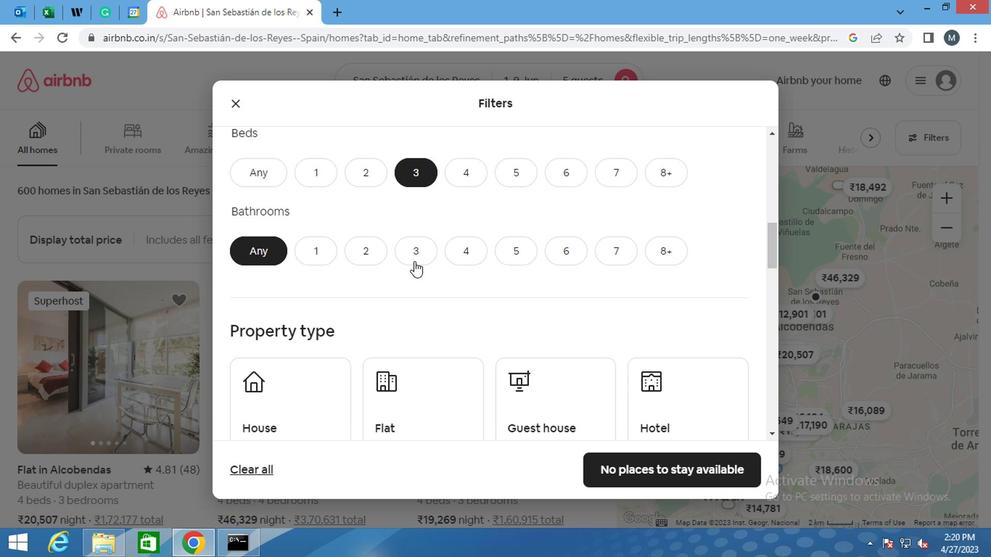 
Action: Mouse moved to (385, 240)
Screenshot: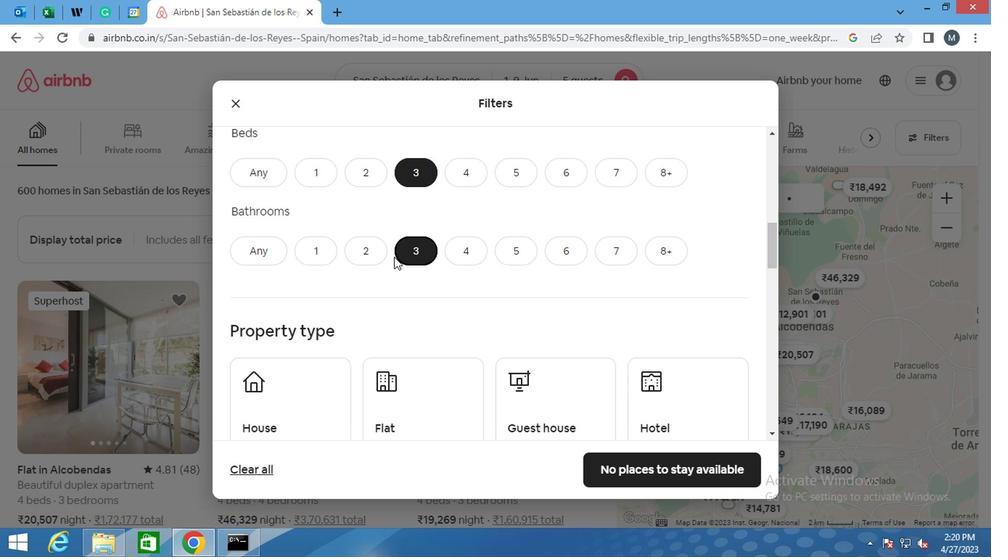 
Action: Mouse scrolled (385, 240) with delta (0, 0)
Screenshot: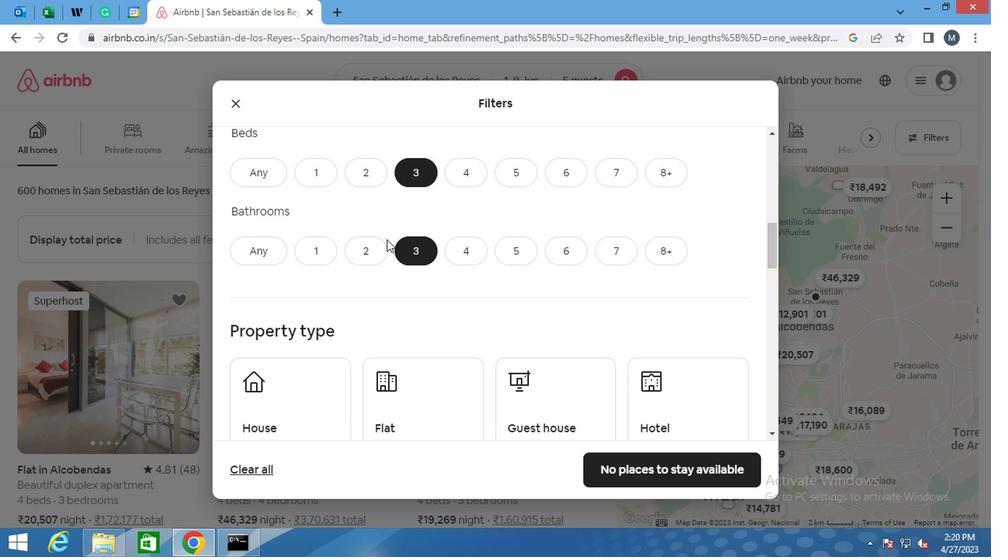 
Action: Mouse moved to (275, 348)
Screenshot: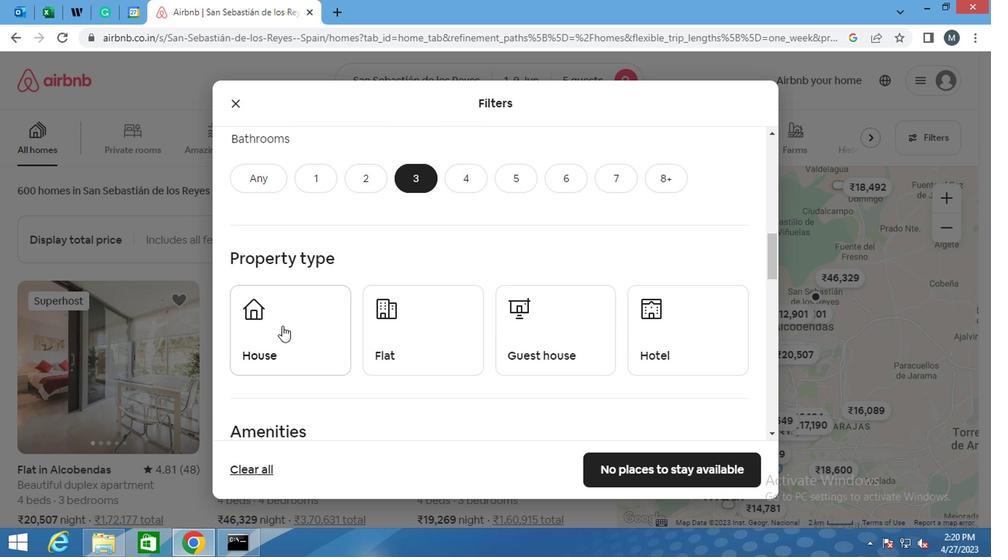 
Action: Mouse pressed left at (275, 348)
Screenshot: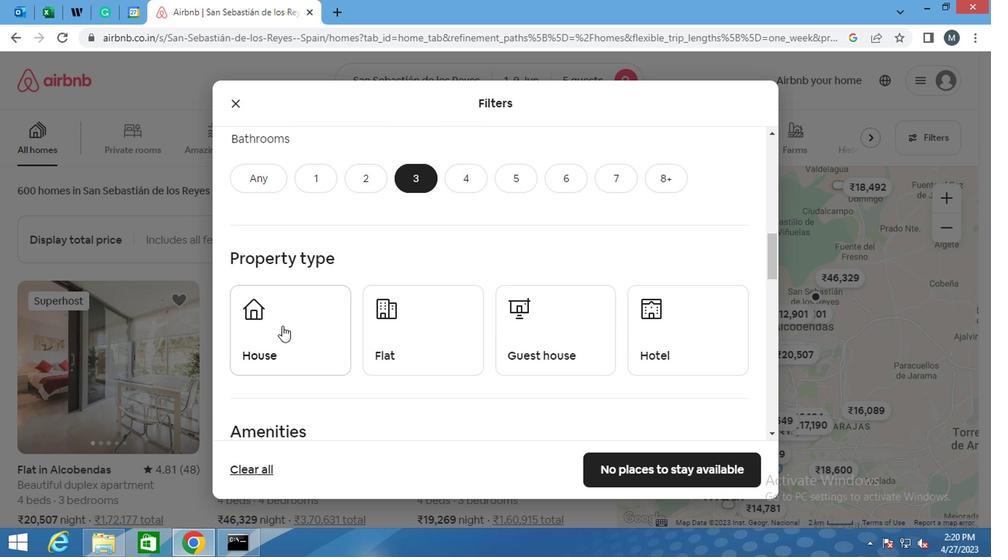 
Action: Mouse moved to (432, 340)
Screenshot: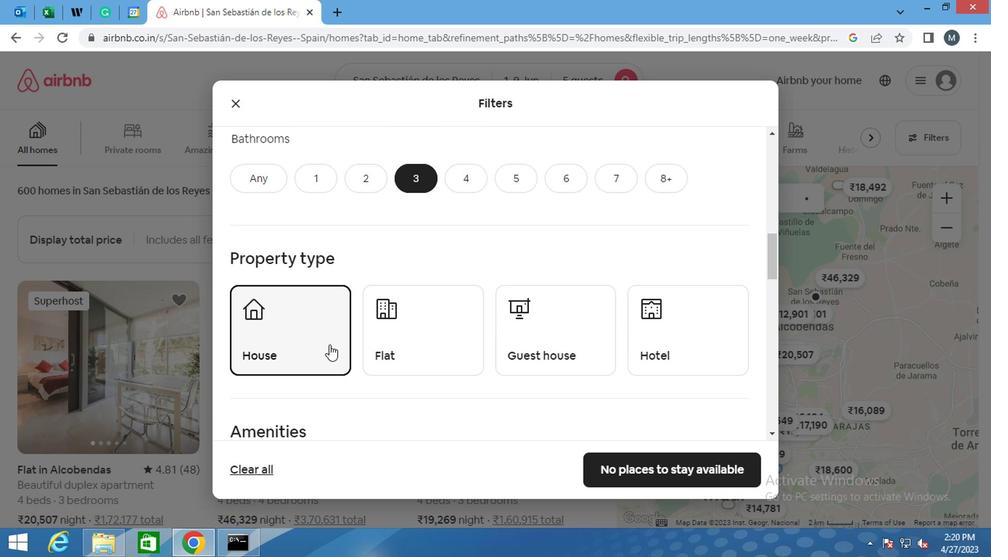 
Action: Mouse pressed left at (432, 340)
Screenshot: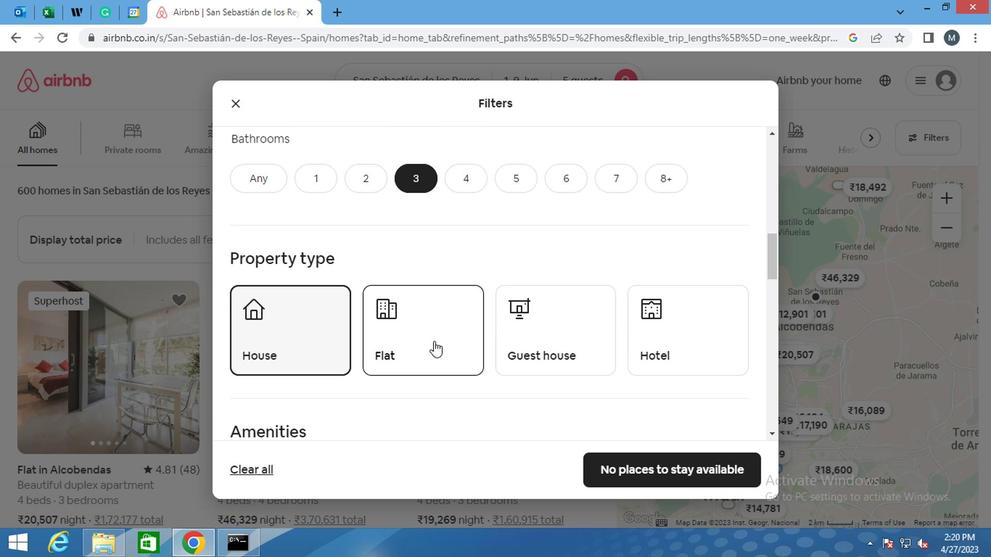 
Action: Mouse moved to (506, 325)
Screenshot: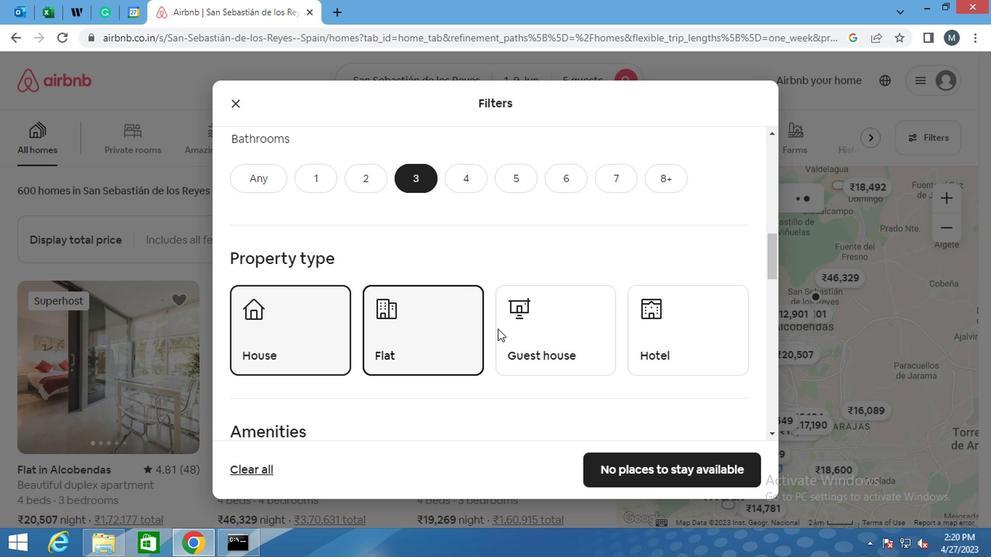 
Action: Mouse pressed left at (506, 325)
Screenshot: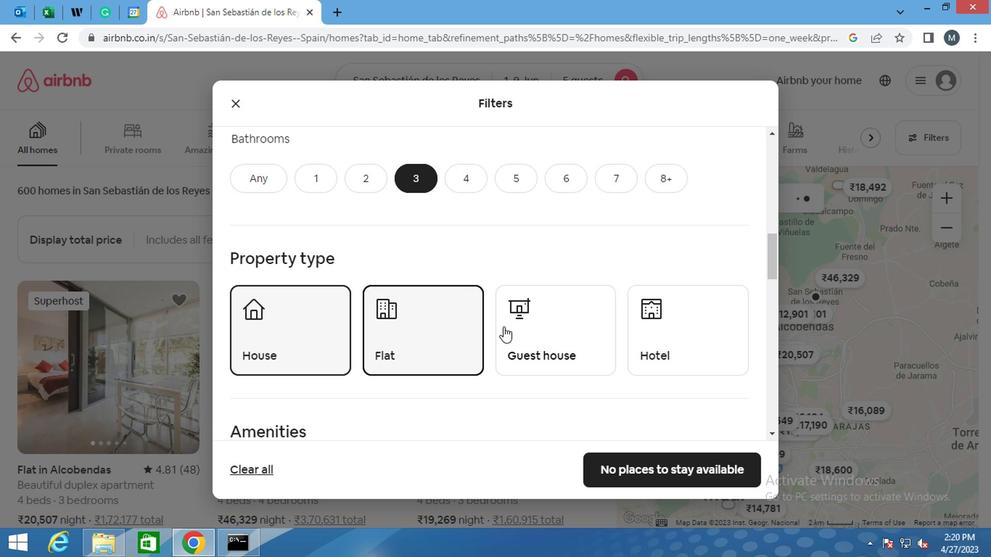 
Action: Mouse moved to (370, 343)
Screenshot: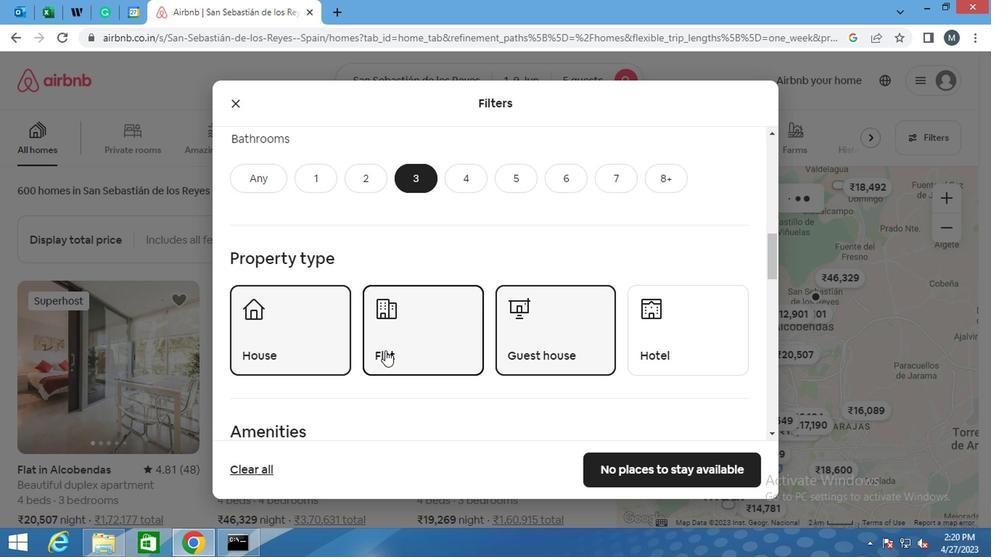
Action: Mouse scrolled (370, 343) with delta (0, 0)
Screenshot: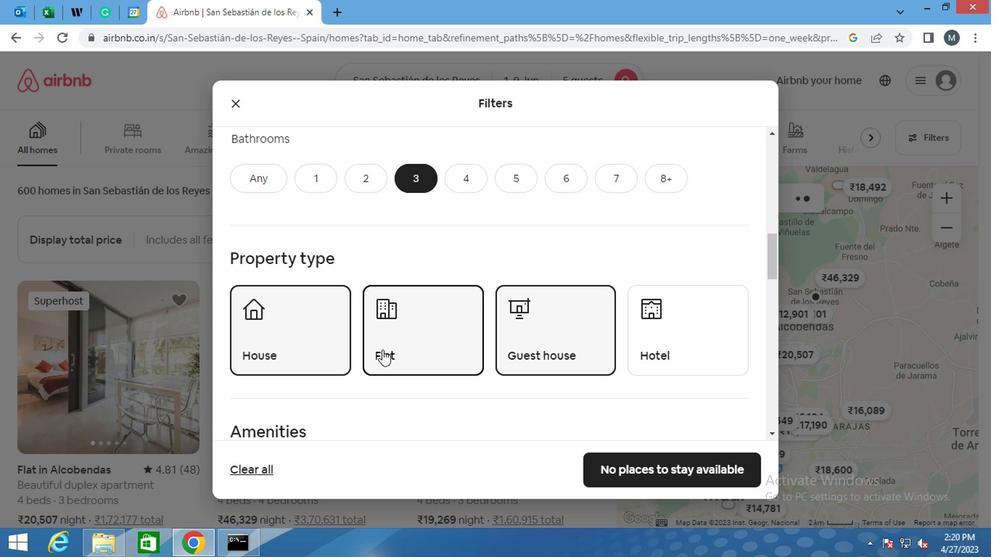 
Action: Mouse scrolled (370, 343) with delta (0, 0)
Screenshot: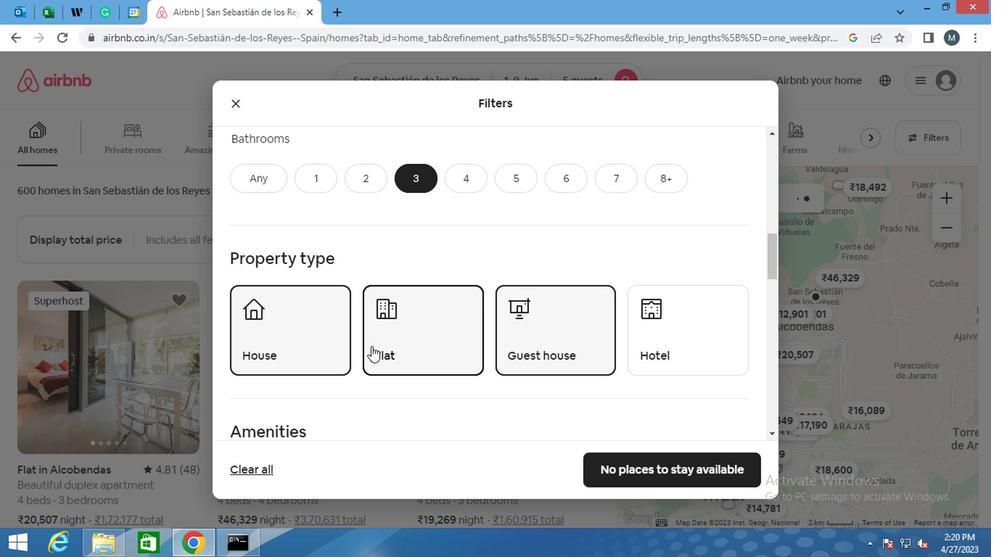 
Action: Mouse moved to (361, 340)
Screenshot: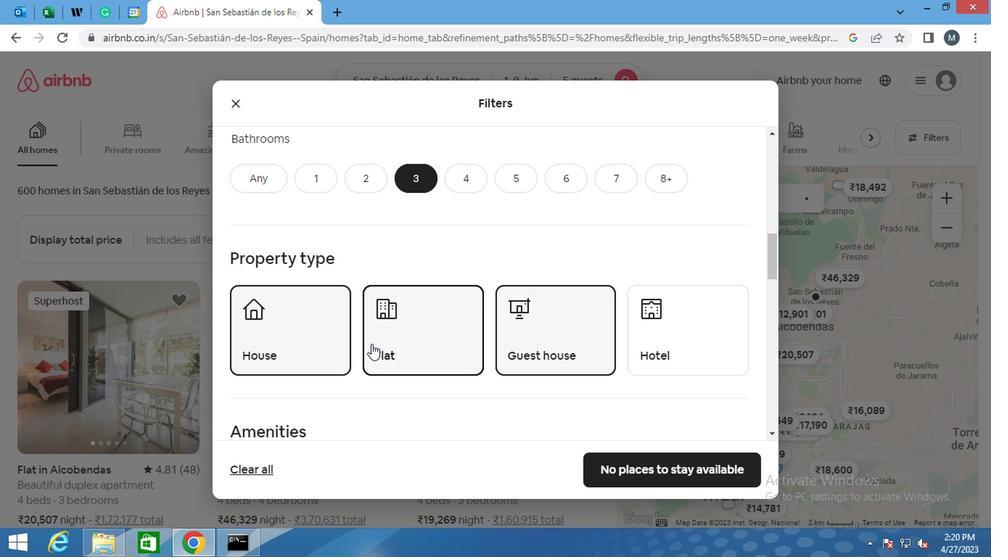 
Action: Mouse scrolled (361, 340) with delta (0, 0)
Screenshot: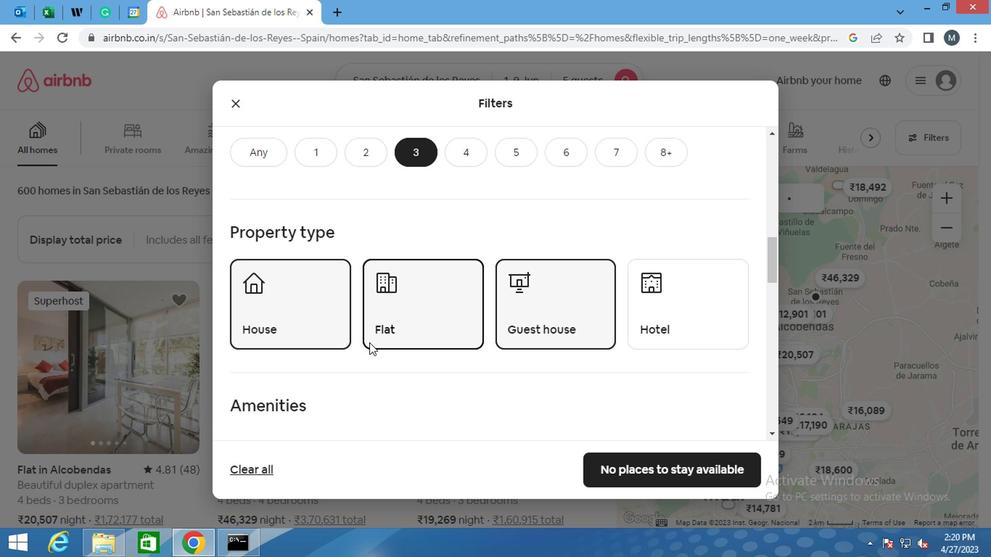 
Action: Mouse moved to (359, 340)
Screenshot: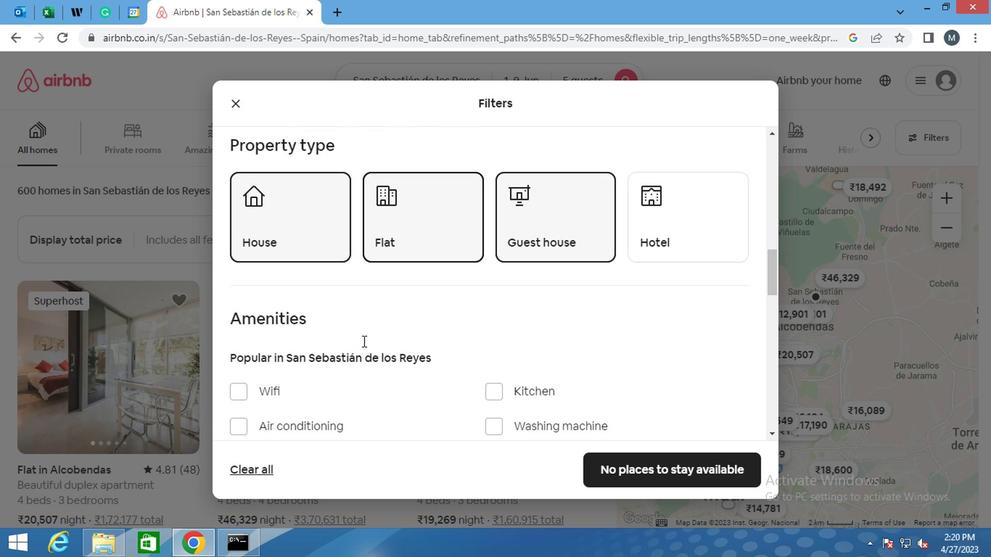 
Action: Mouse scrolled (359, 340) with delta (0, 0)
Screenshot: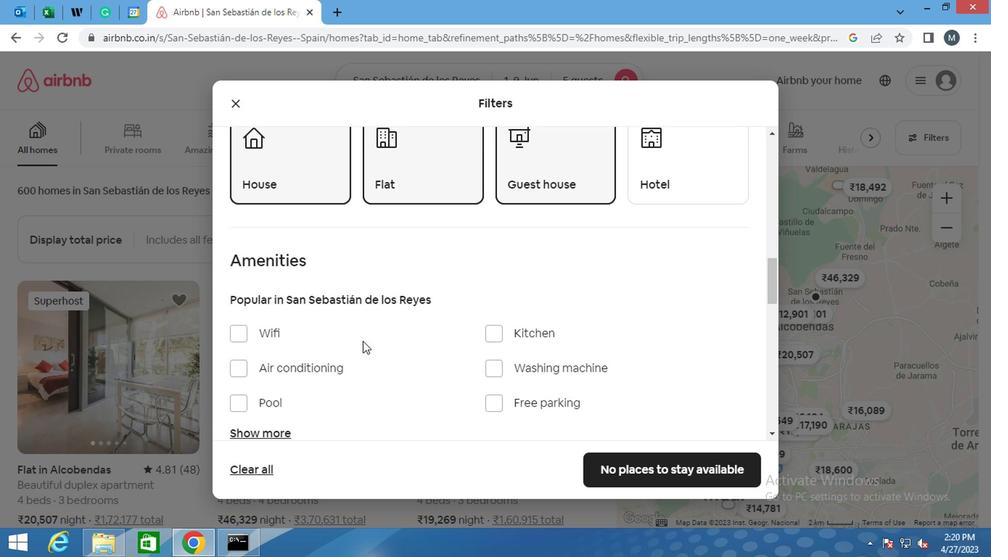 
Action: Mouse moved to (421, 343)
Screenshot: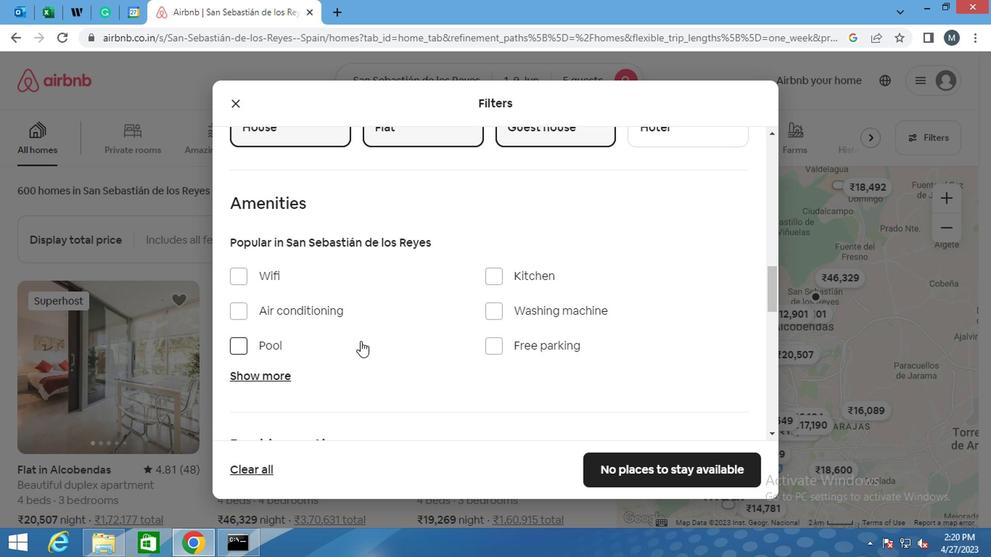 
Action: Mouse scrolled (421, 343) with delta (0, 0)
Screenshot: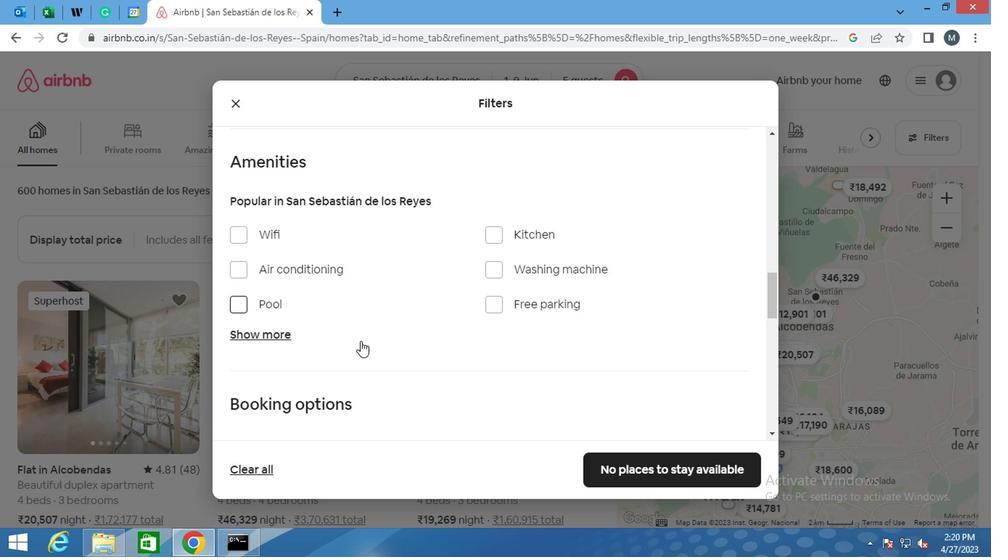 
Action: Mouse moved to (421, 343)
Screenshot: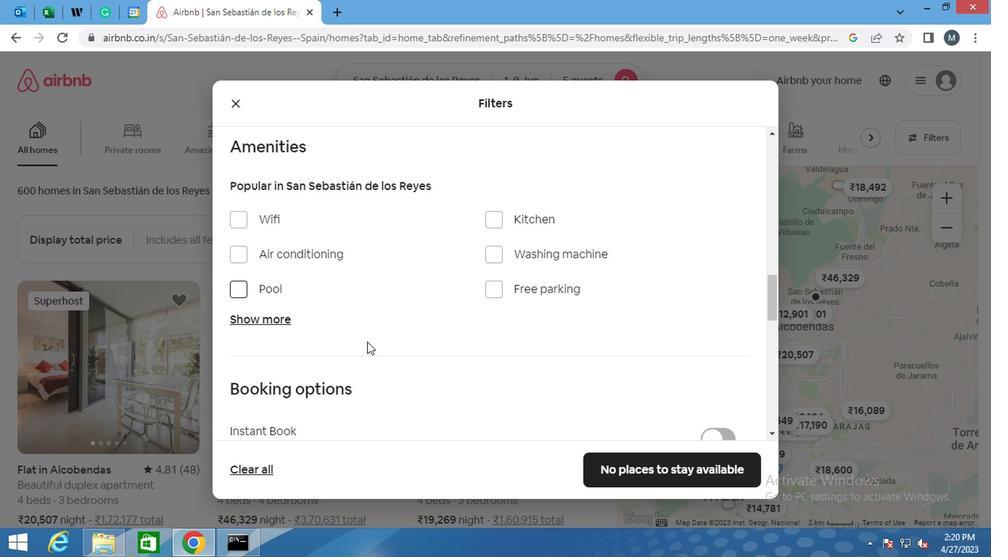 
Action: Mouse scrolled (421, 343) with delta (0, 0)
Screenshot: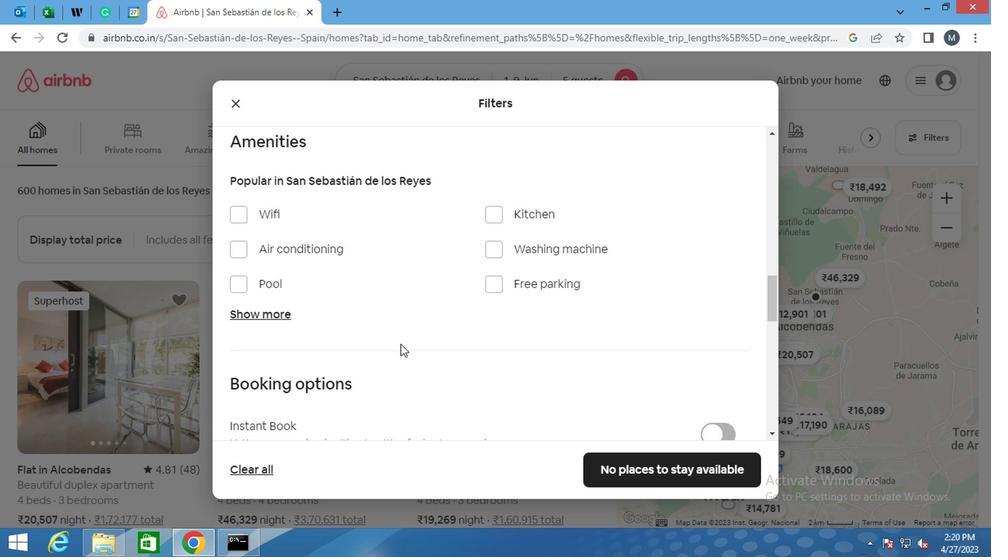 
Action: Mouse moved to (439, 350)
Screenshot: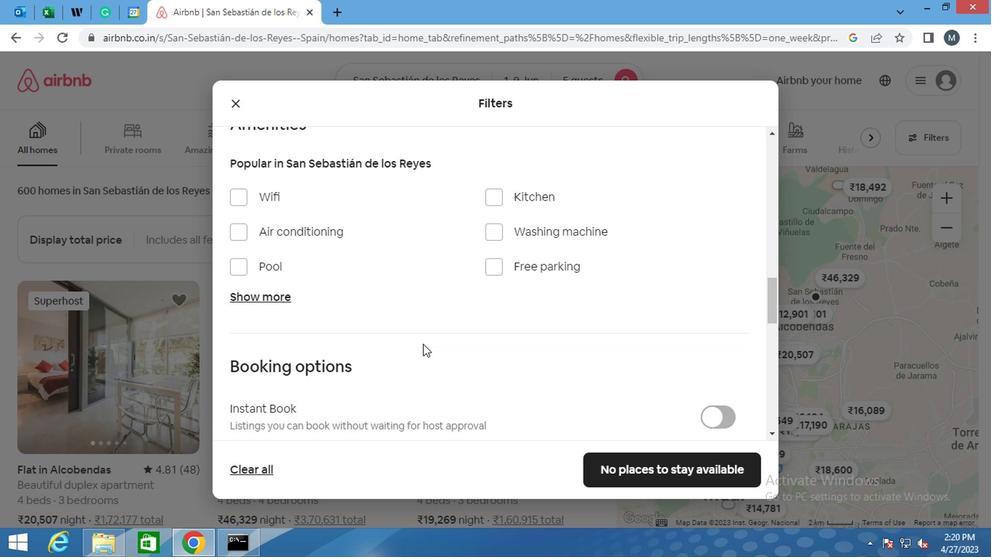 
Action: Mouse scrolled (439, 349) with delta (0, 0)
Screenshot: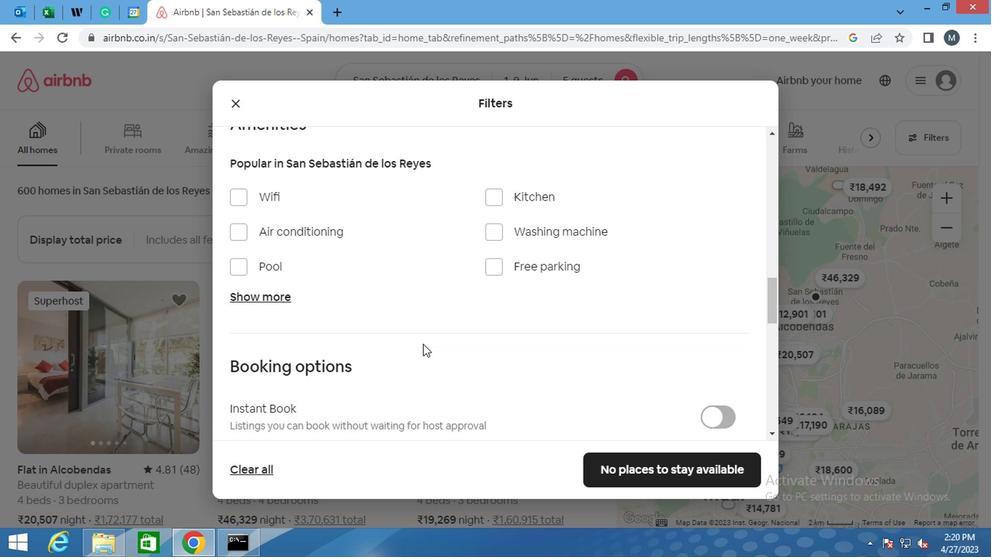 
Action: Mouse moved to (459, 351)
Screenshot: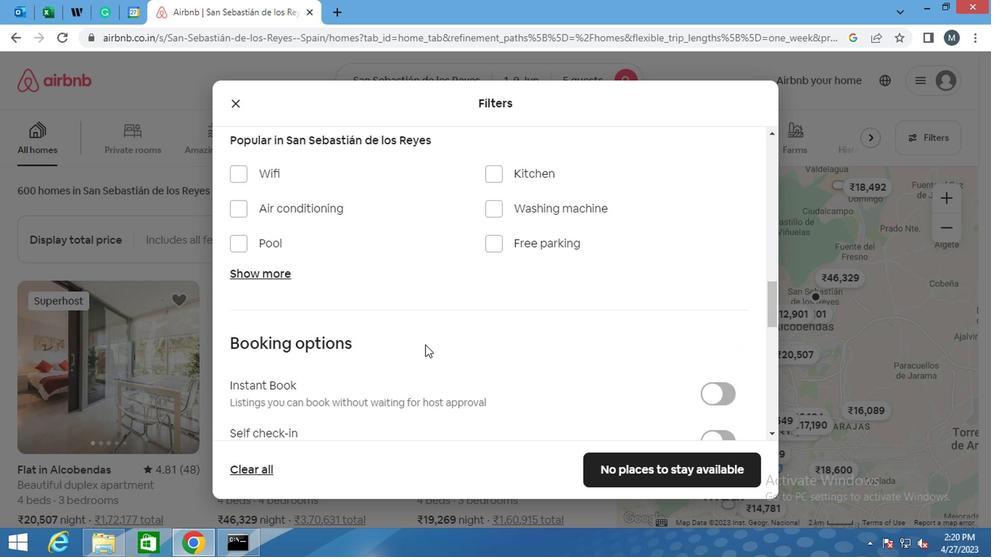 
Action: Mouse scrolled (459, 351) with delta (0, 0)
Screenshot: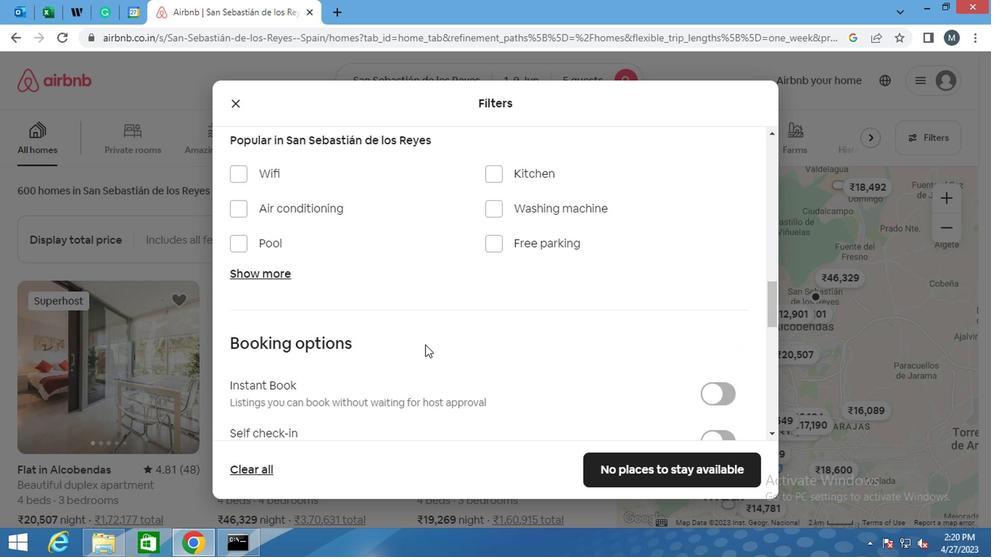 
Action: Mouse moved to (704, 197)
Screenshot: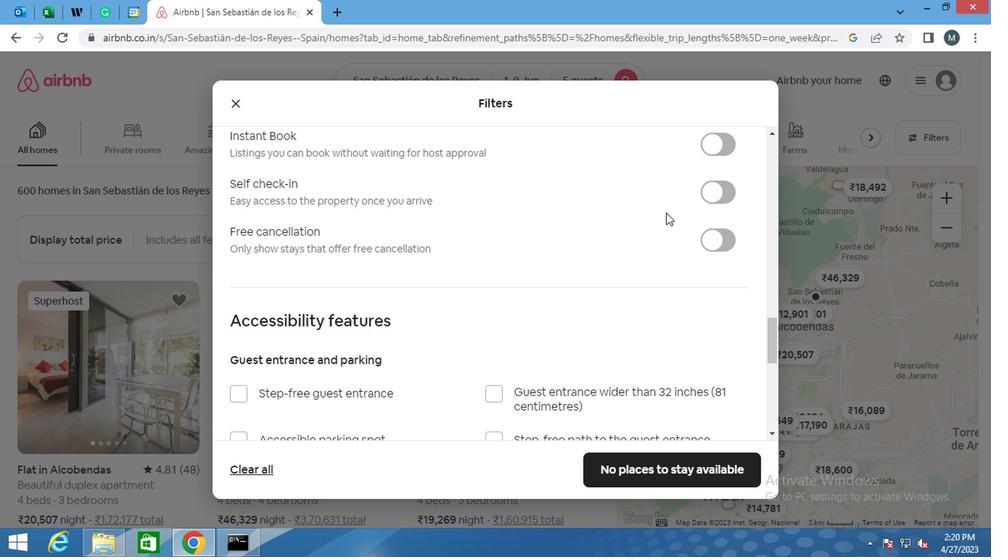 
Action: Mouse pressed left at (704, 197)
Screenshot: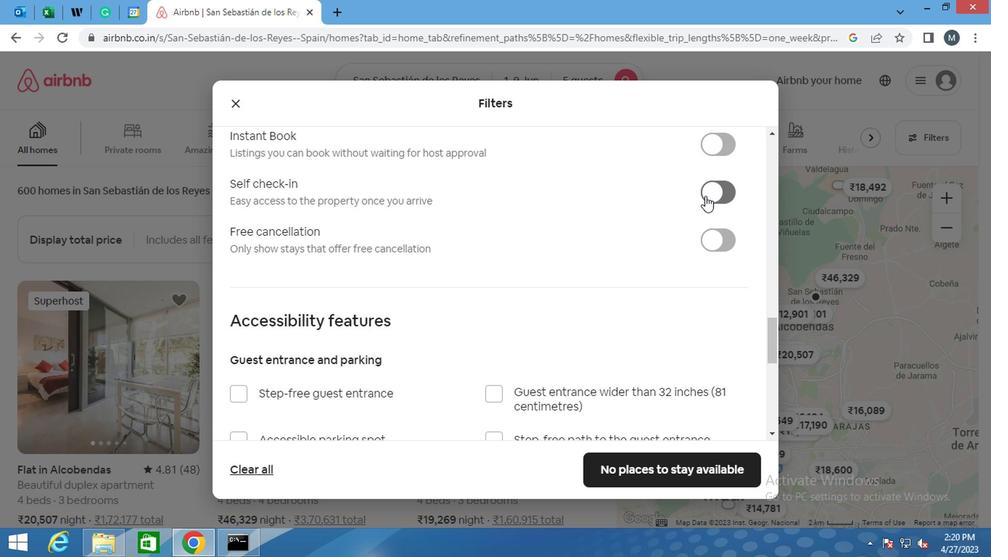 
Action: Mouse moved to (561, 254)
Screenshot: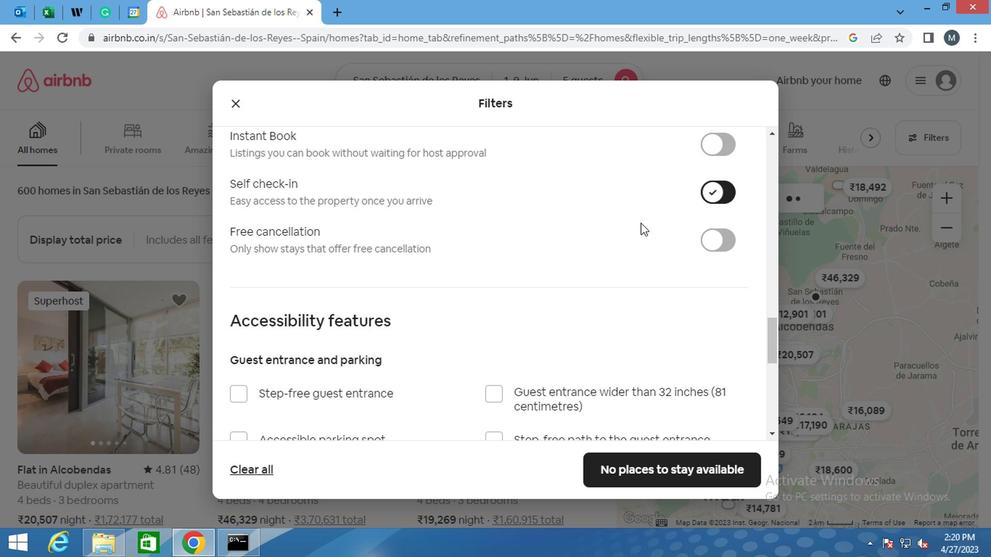 
Action: Mouse scrolled (561, 253) with delta (0, -1)
Screenshot: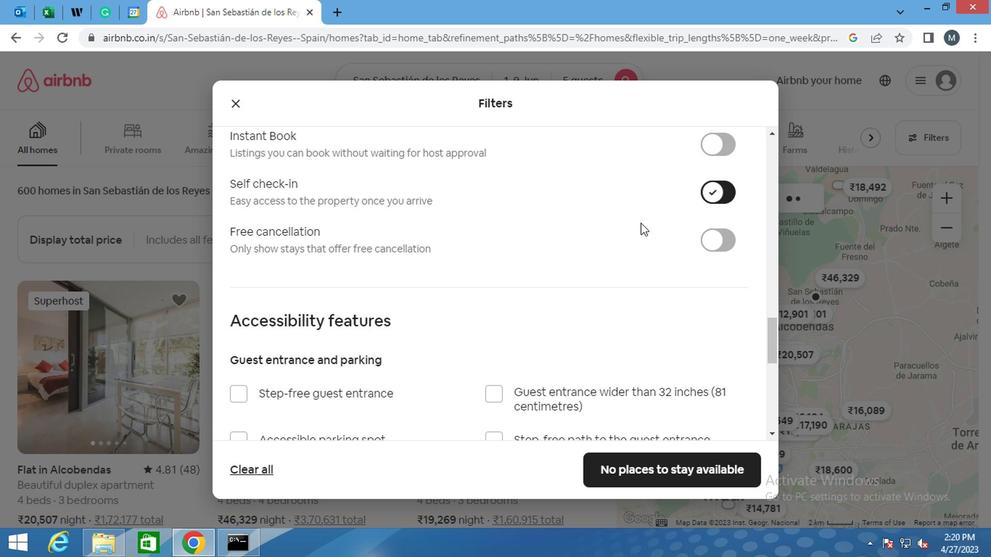 
Action: Mouse moved to (529, 273)
Screenshot: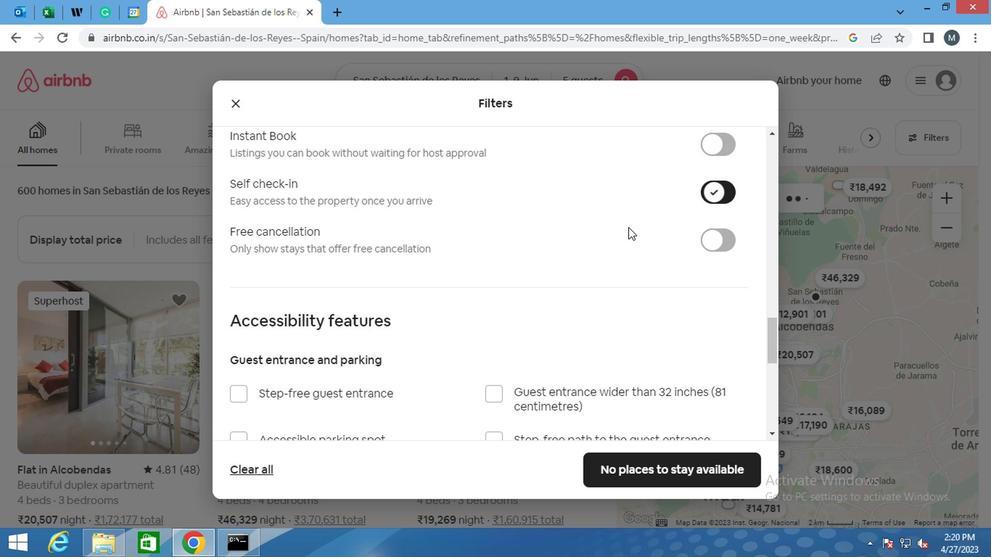 
Action: Mouse scrolled (529, 273) with delta (0, 0)
Screenshot: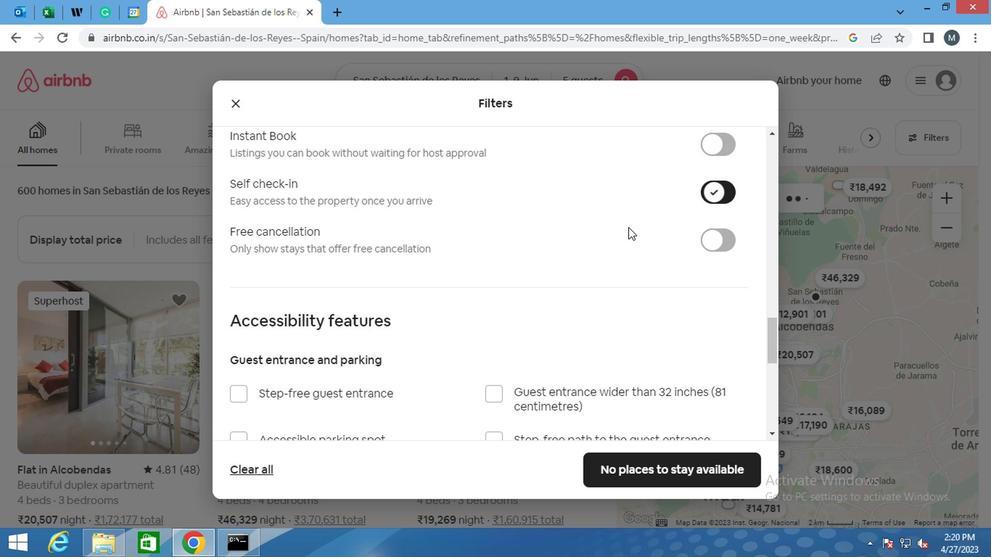 
Action: Mouse moved to (464, 295)
Screenshot: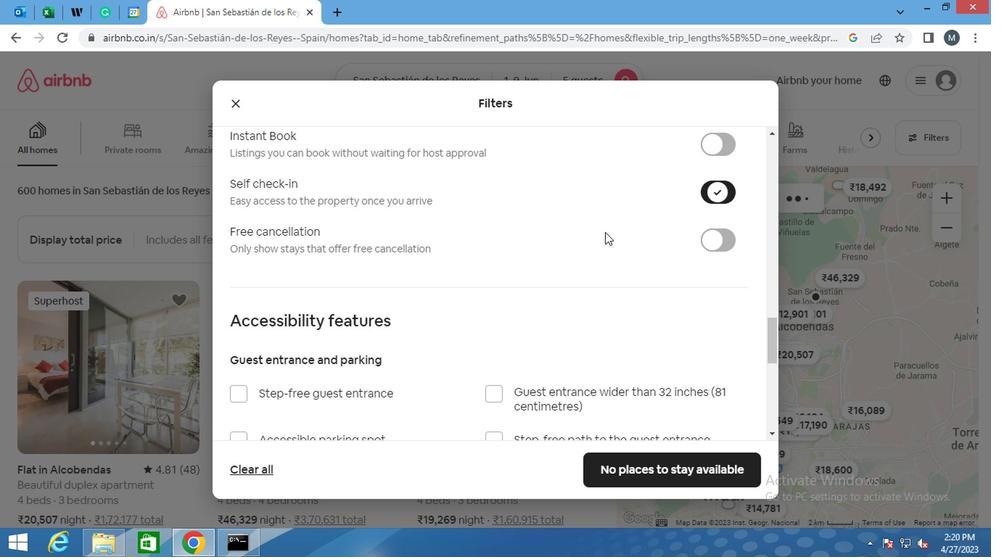 
Action: Mouse scrolled (464, 294) with delta (0, -1)
Screenshot: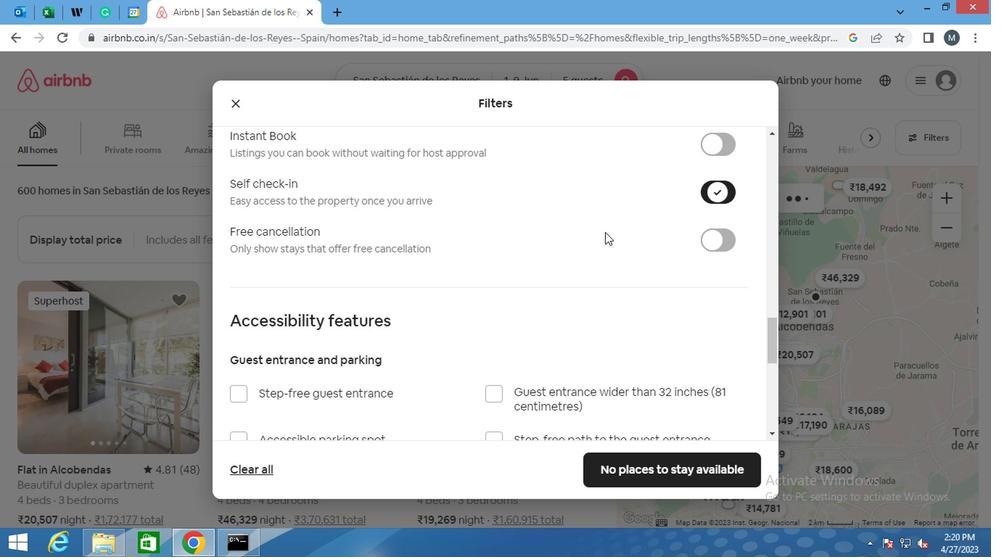 
Action: Mouse moved to (302, 349)
Screenshot: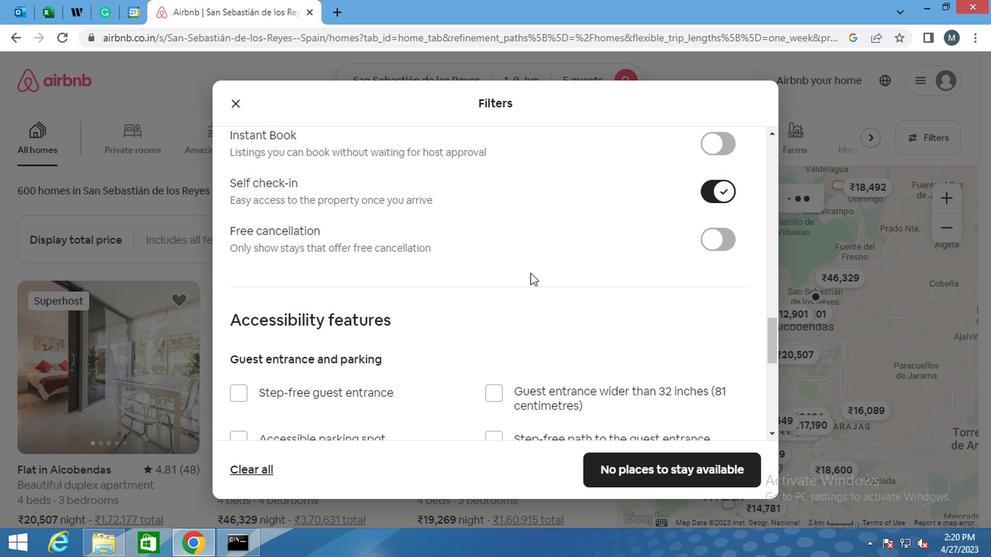 
Action: Mouse scrolled (302, 349) with delta (0, 0)
Screenshot: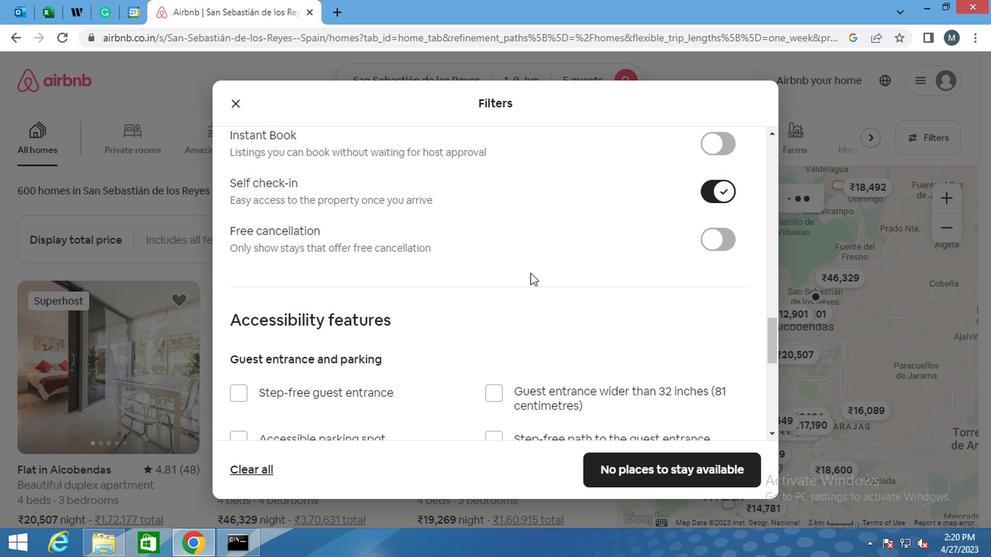 
Action: Mouse moved to (277, 366)
Screenshot: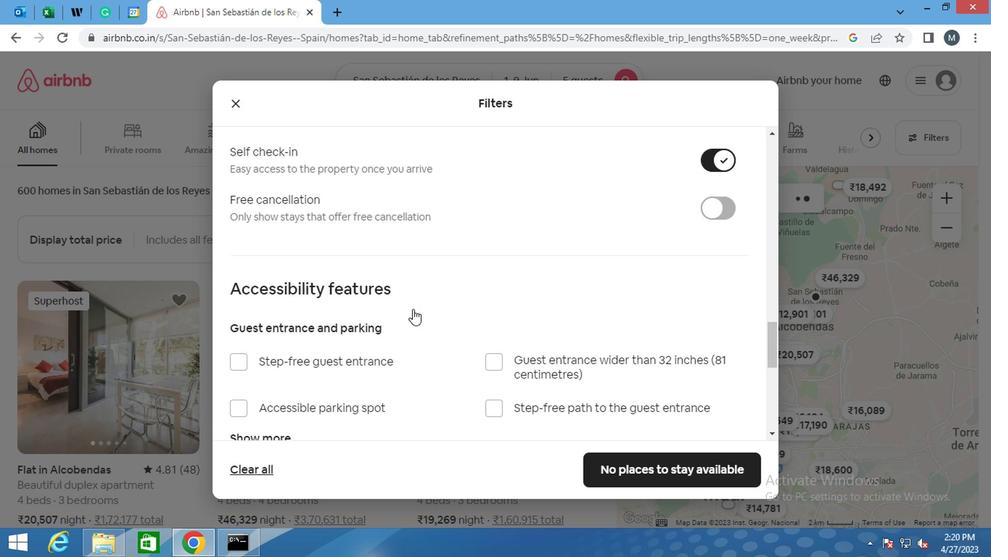 
Action: Mouse scrolled (277, 365) with delta (0, 0)
Screenshot: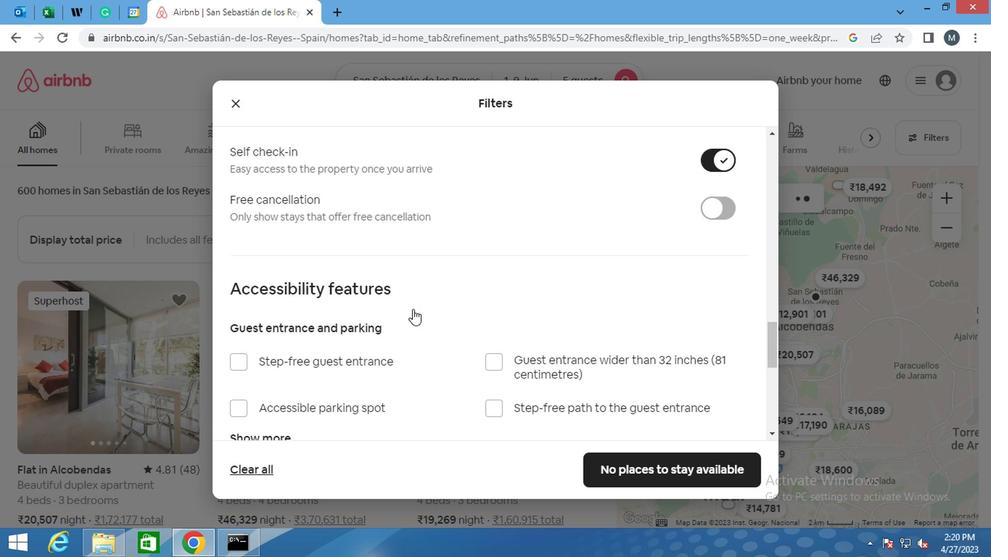 
Action: Mouse moved to (255, 379)
Screenshot: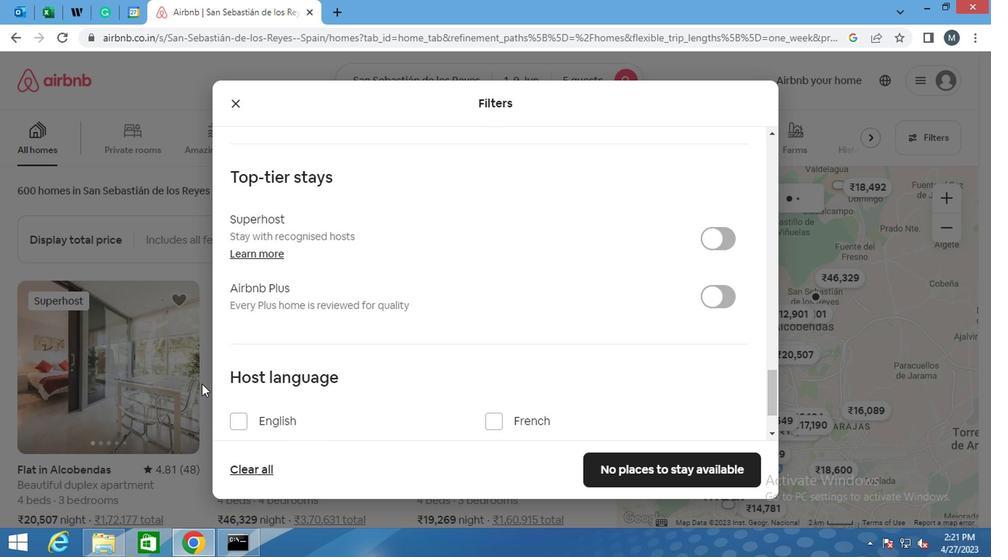 
Action: Mouse scrolled (255, 379) with delta (0, 0)
Screenshot: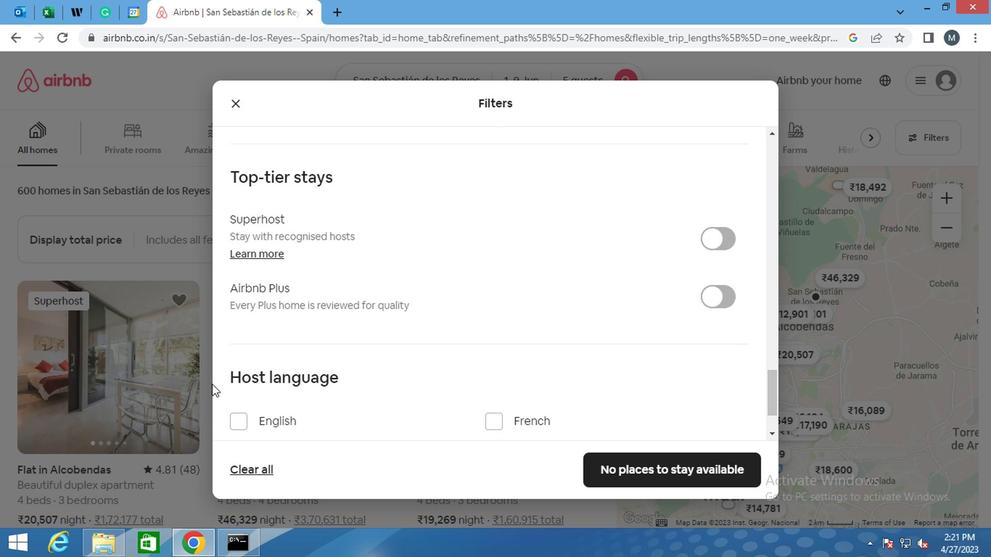 
Action: Mouse moved to (244, 350)
Screenshot: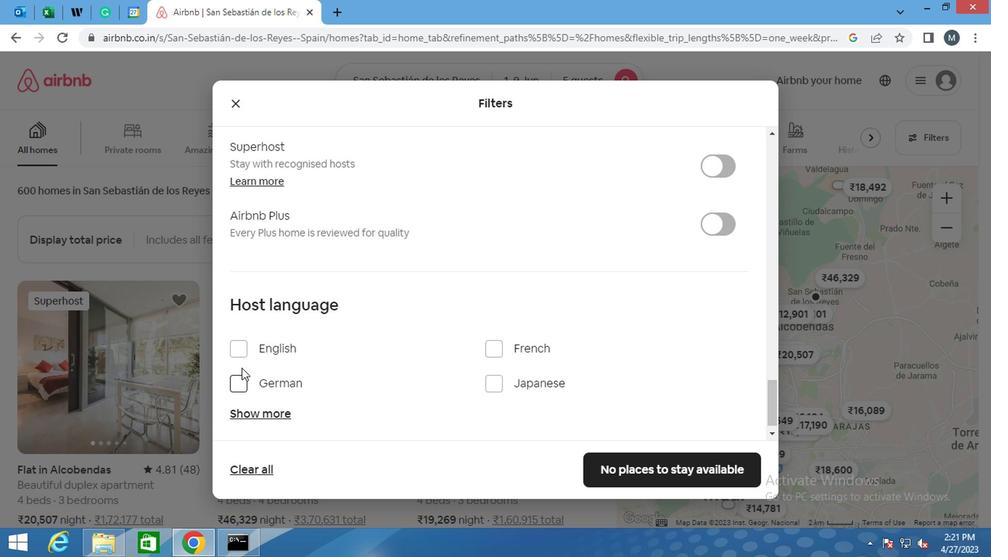 
Action: Mouse pressed left at (244, 350)
Screenshot: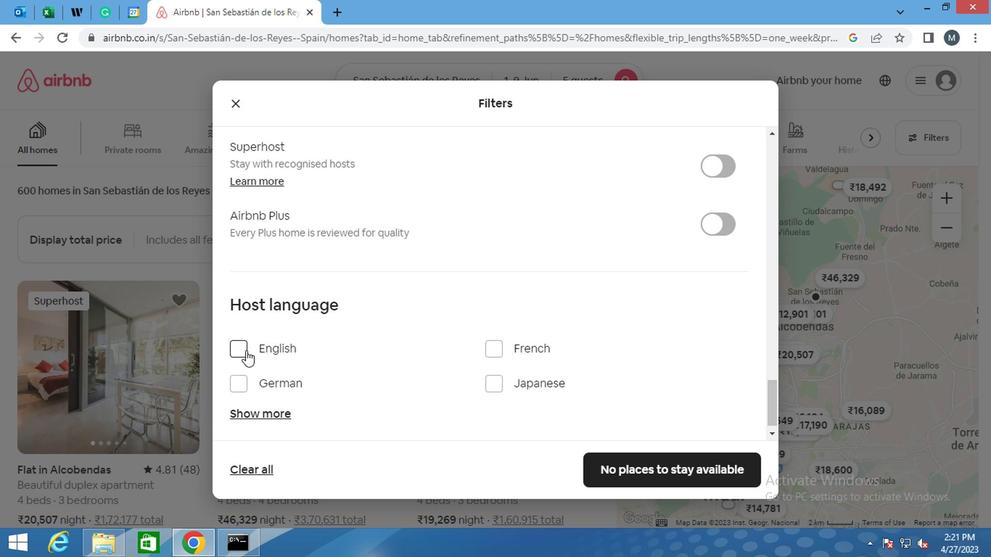 
Action: Mouse moved to (597, 462)
Screenshot: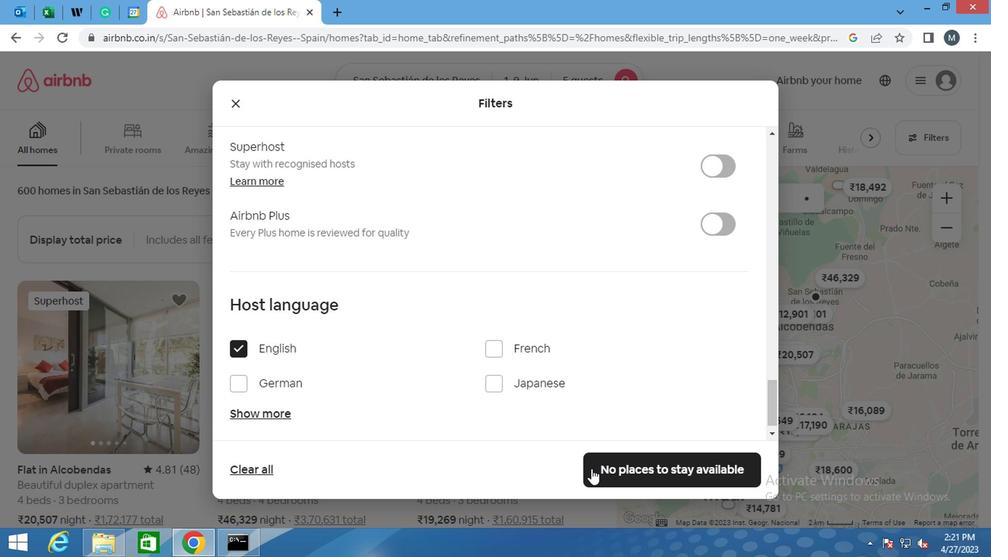 
Action: Mouse pressed left at (597, 462)
Screenshot: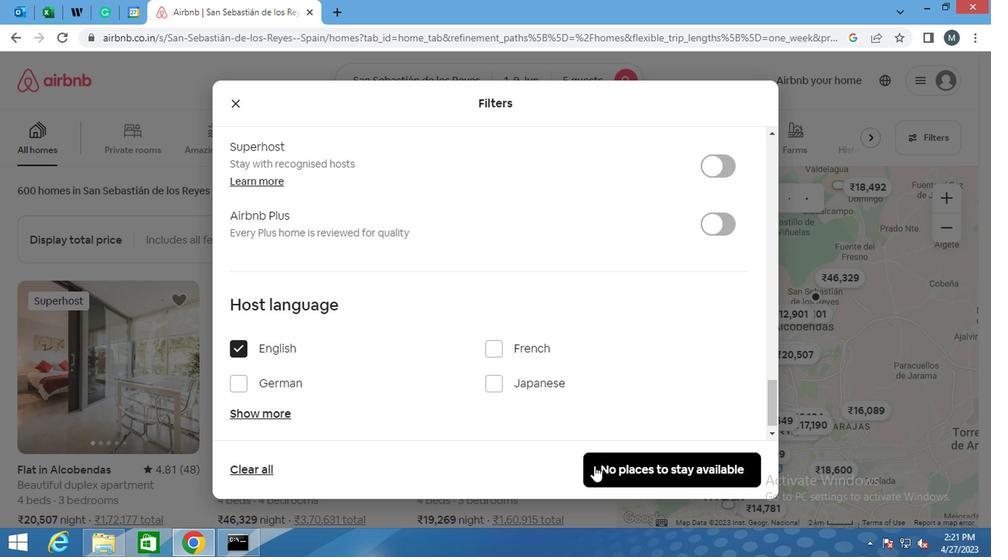 
Action: Mouse moved to (595, 460)
Screenshot: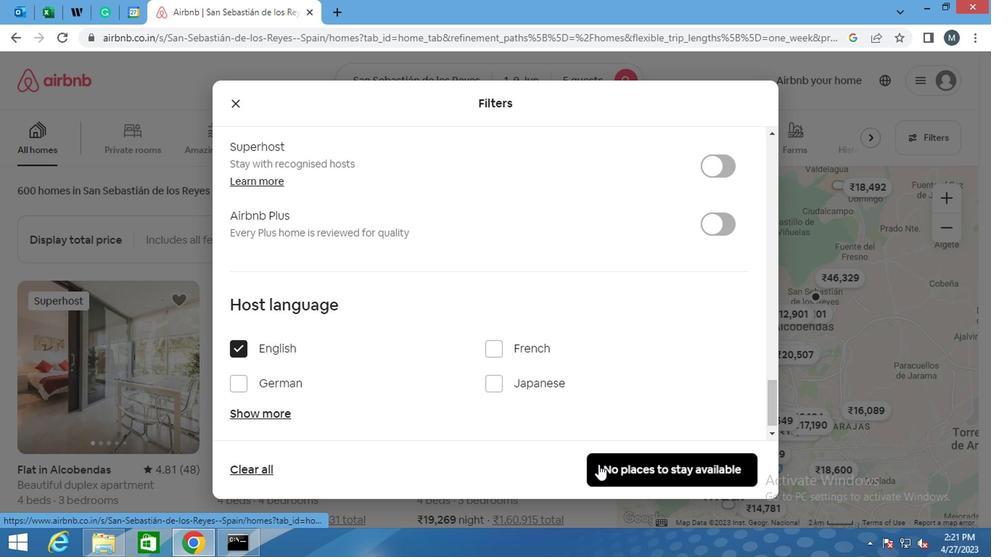 
